 Task: Find connections with filter location Moose Jaw with filter topic #Managementconsultingwith filter profile language French with filter current company Hirengine (Hiring & Resourcing) with filter school Delhi Public School, Bokaro Steel City. with filter industry Retail Office Equipment with filter service category Portrait Photography with filter keywords title Biostatistician
Action: Mouse moved to (241, 347)
Screenshot: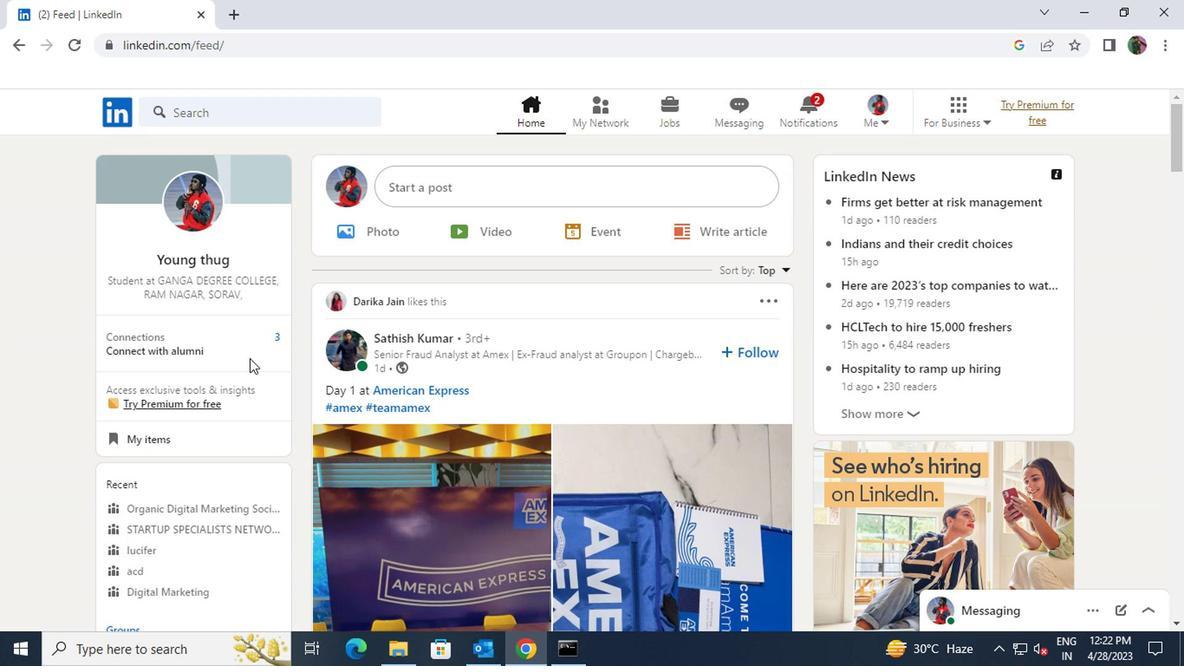 
Action: Mouse pressed left at (241, 347)
Screenshot: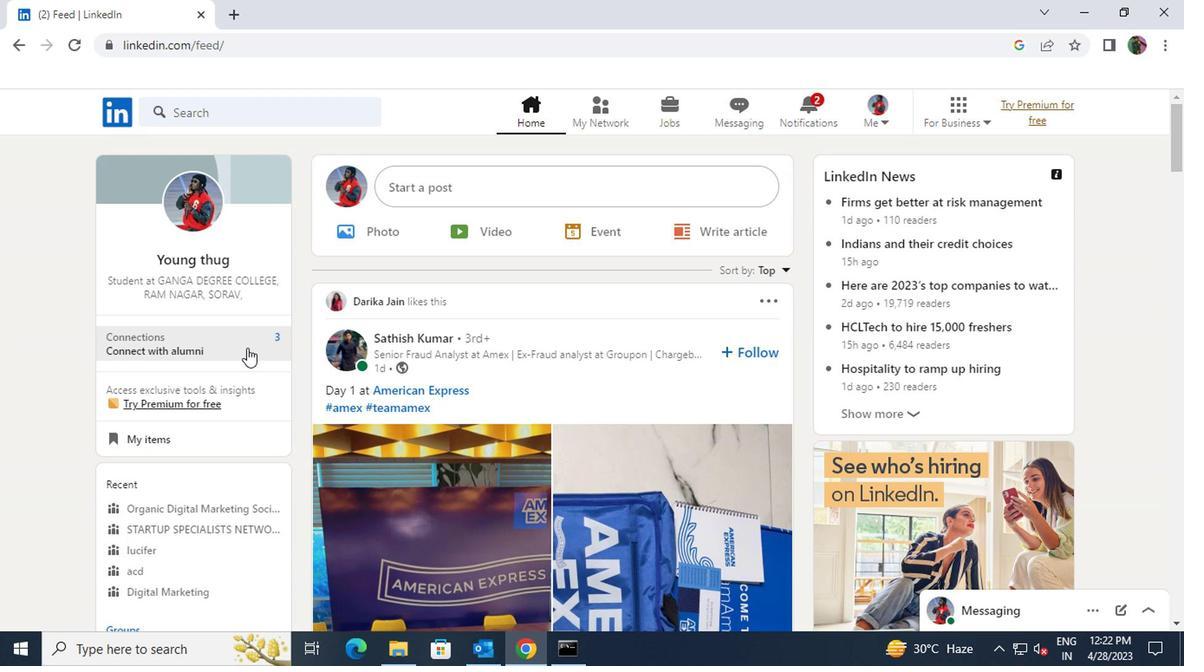 
Action: Mouse moved to (287, 199)
Screenshot: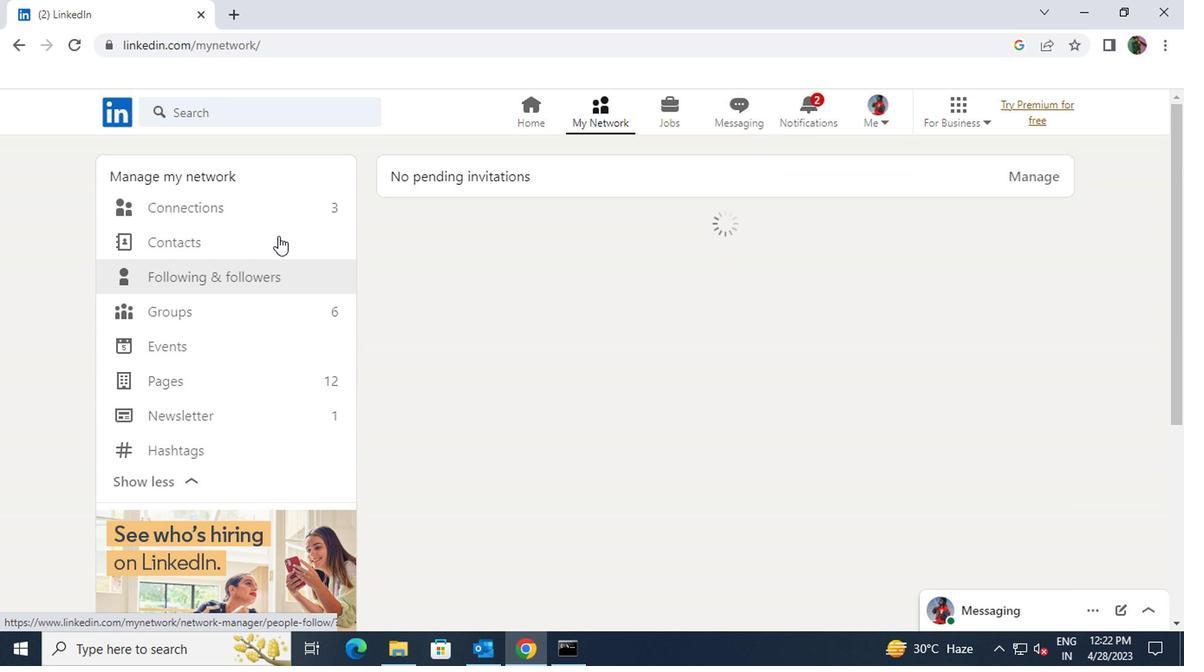 
Action: Mouse pressed left at (287, 199)
Screenshot: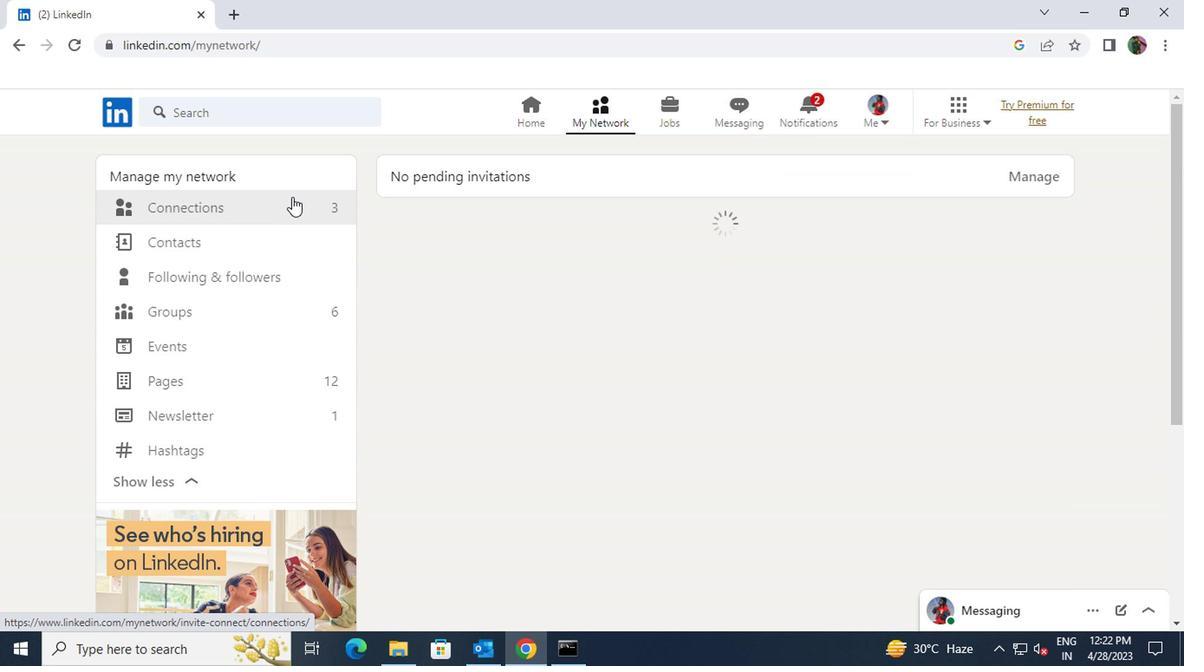 
Action: Mouse moved to (679, 210)
Screenshot: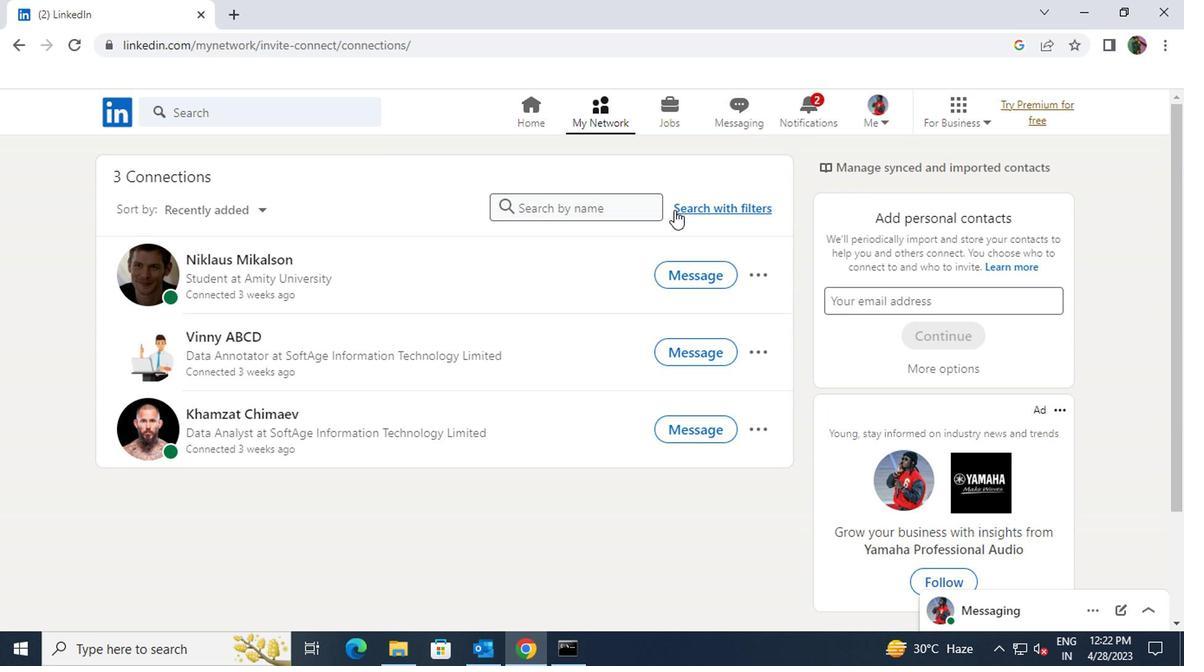 
Action: Mouse pressed left at (679, 210)
Screenshot: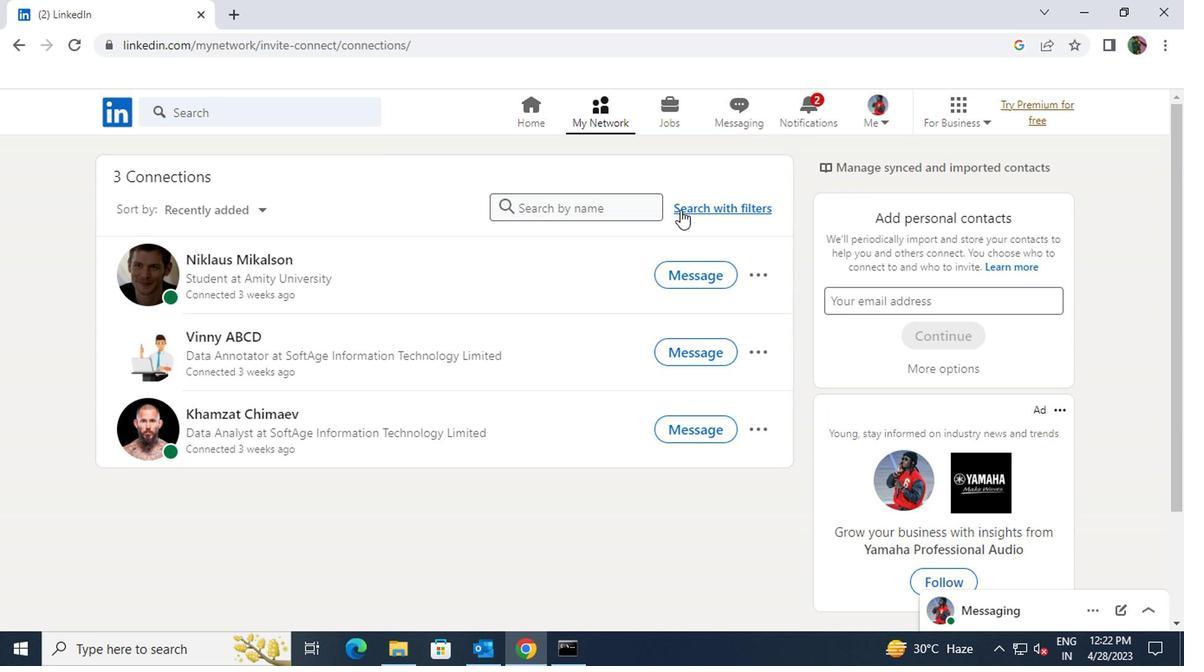 
Action: Mouse moved to (664, 169)
Screenshot: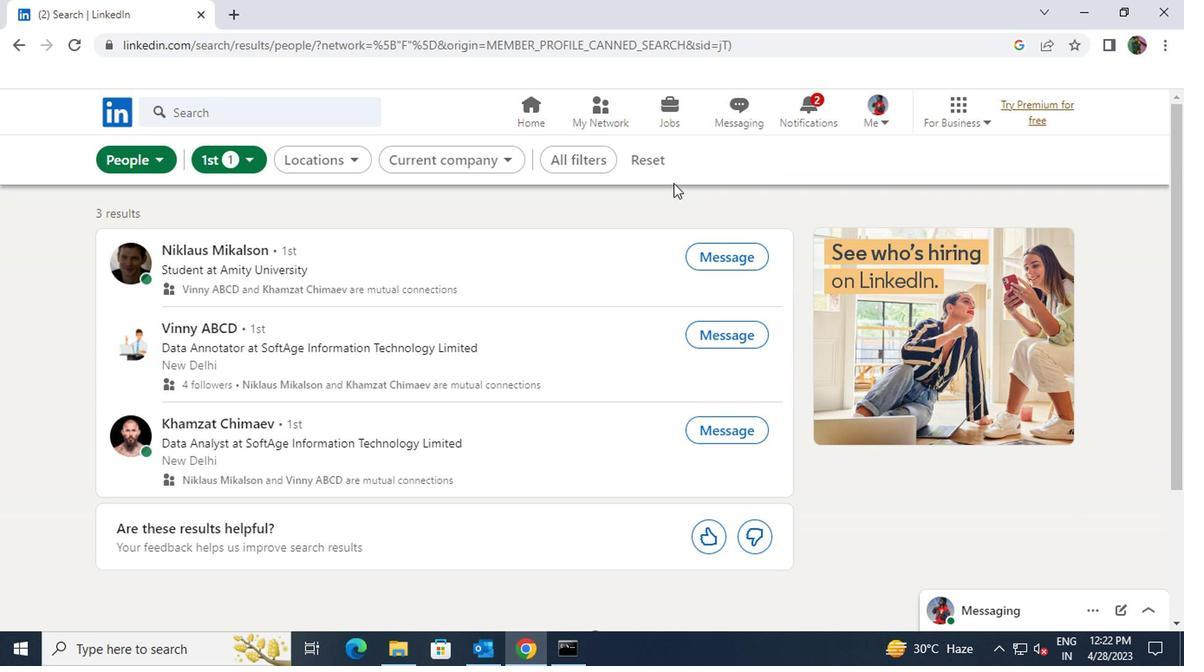 
Action: Mouse pressed left at (664, 169)
Screenshot: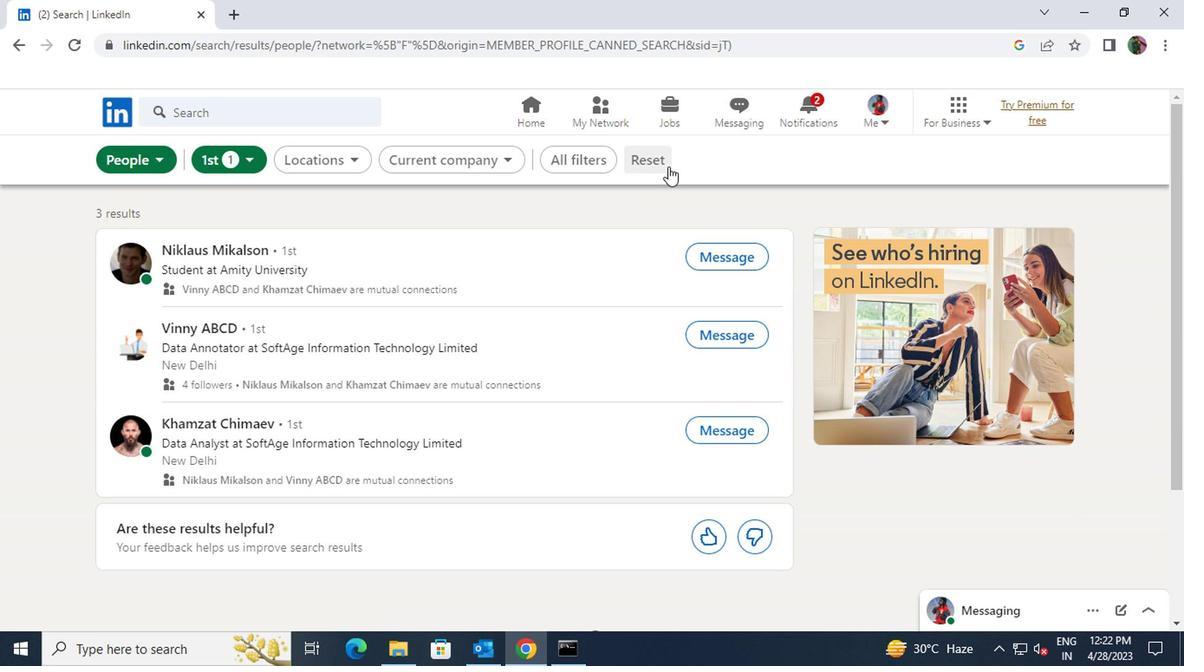 
Action: Mouse moved to (626, 160)
Screenshot: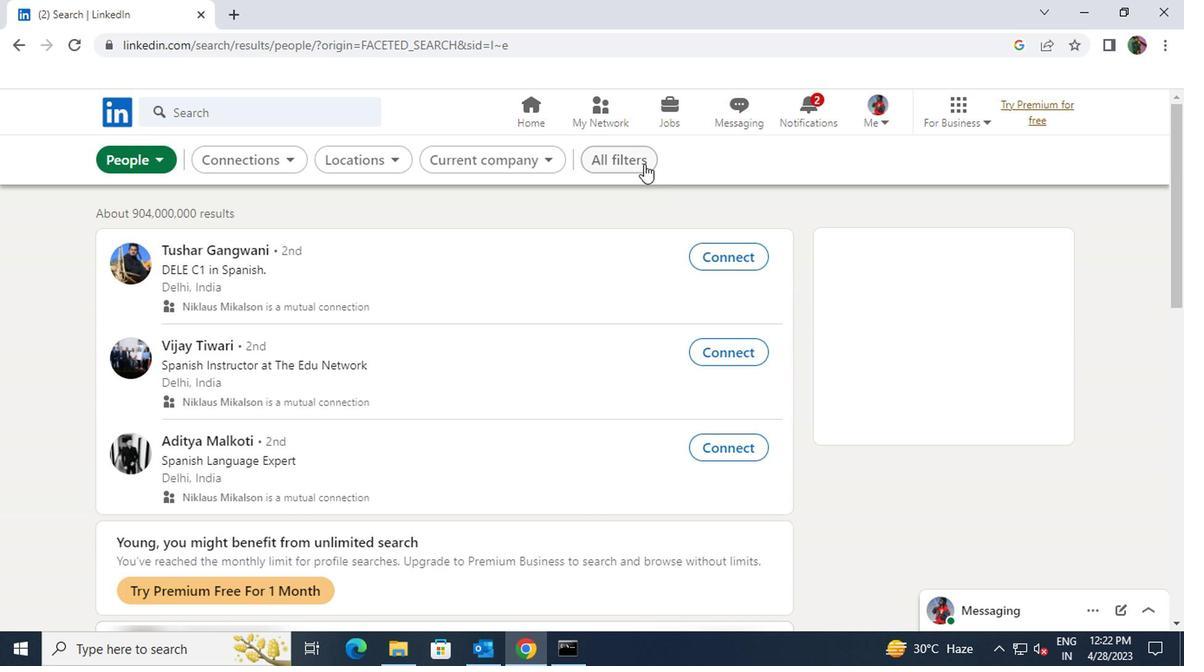 
Action: Mouse pressed left at (626, 160)
Screenshot: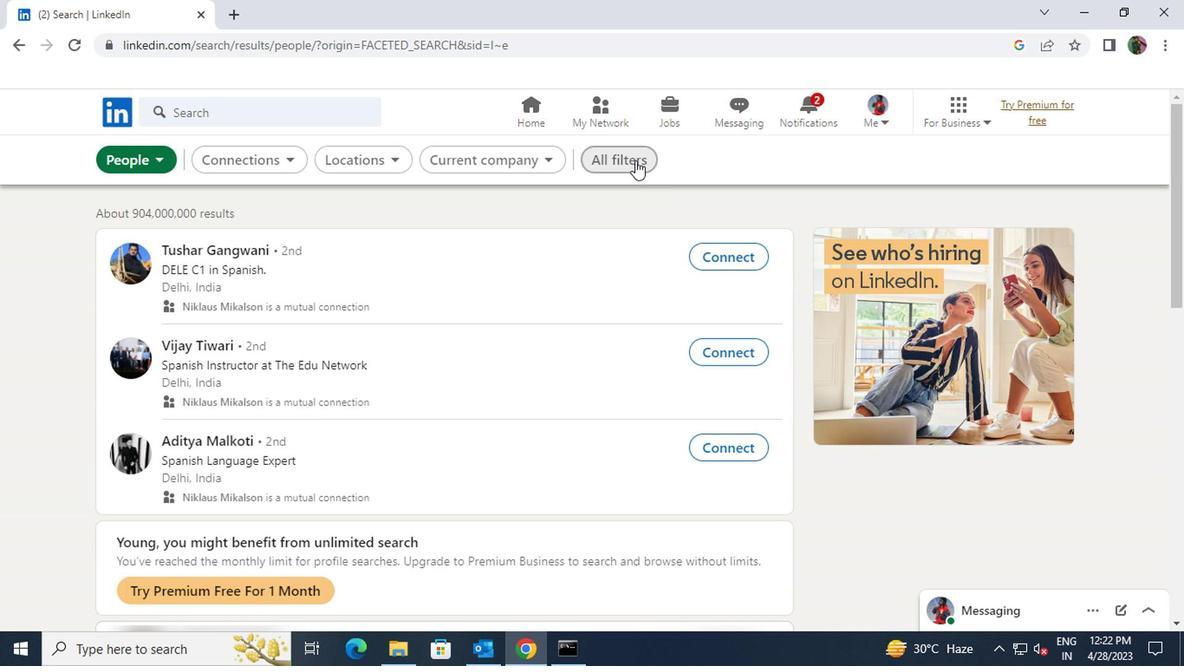 
Action: Mouse moved to (956, 453)
Screenshot: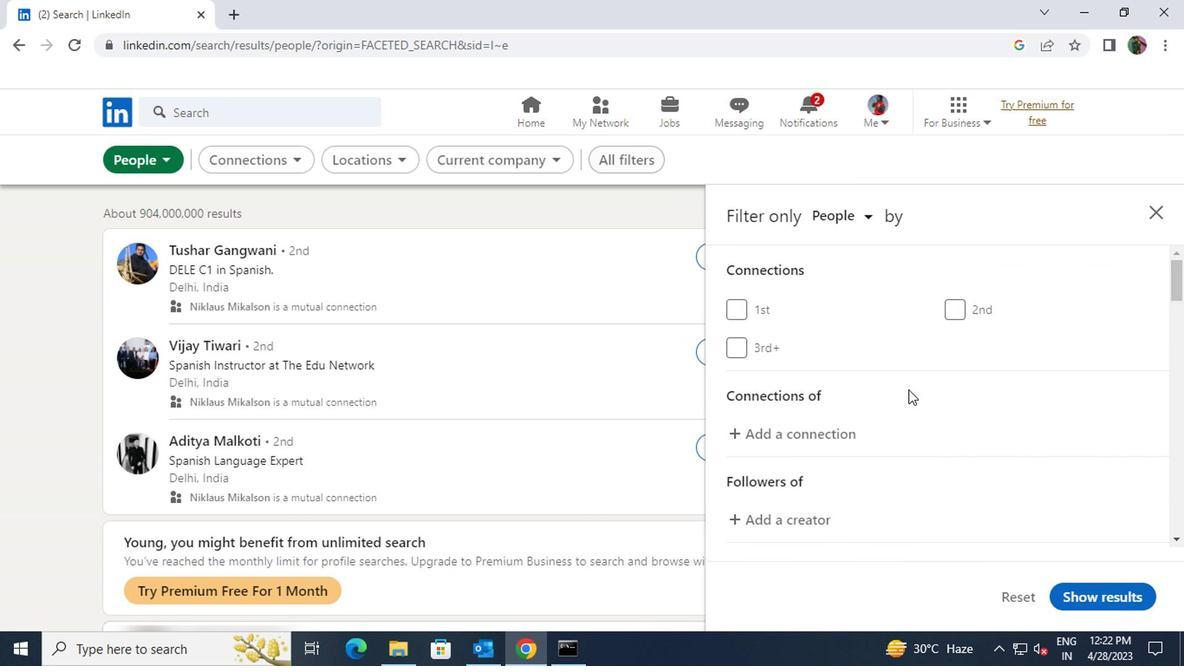
Action: Mouse scrolled (956, 452) with delta (0, -1)
Screenshot: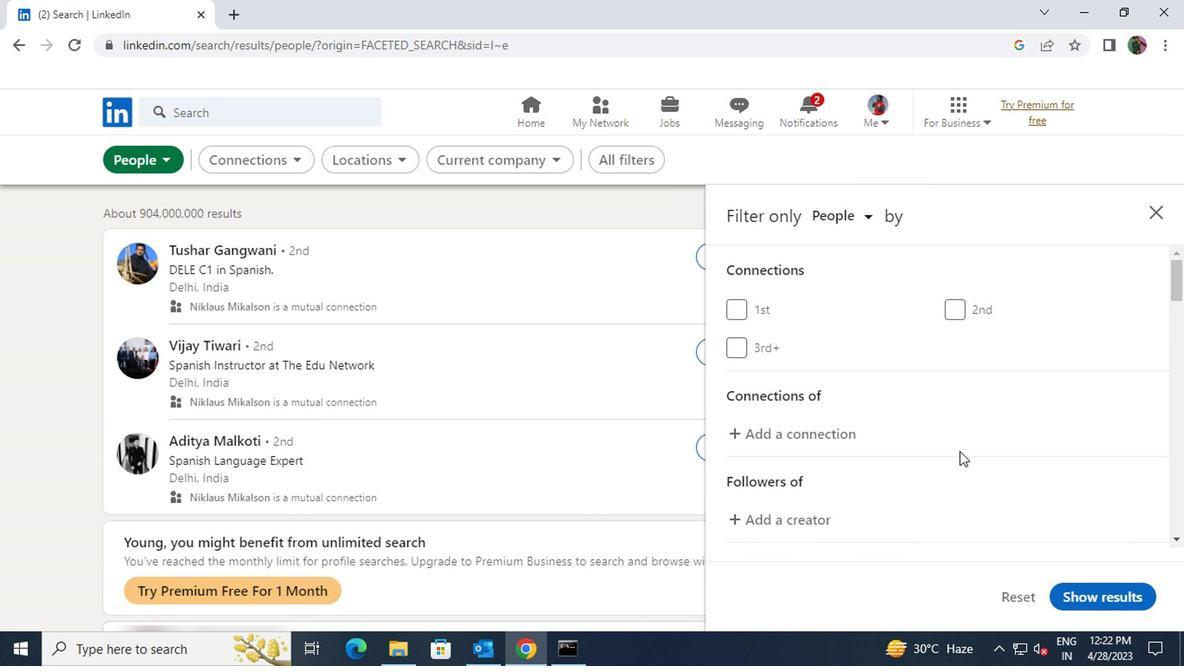 
Action: Mouse scrolled (956, 452) with delta (0, -1)
Screenshot: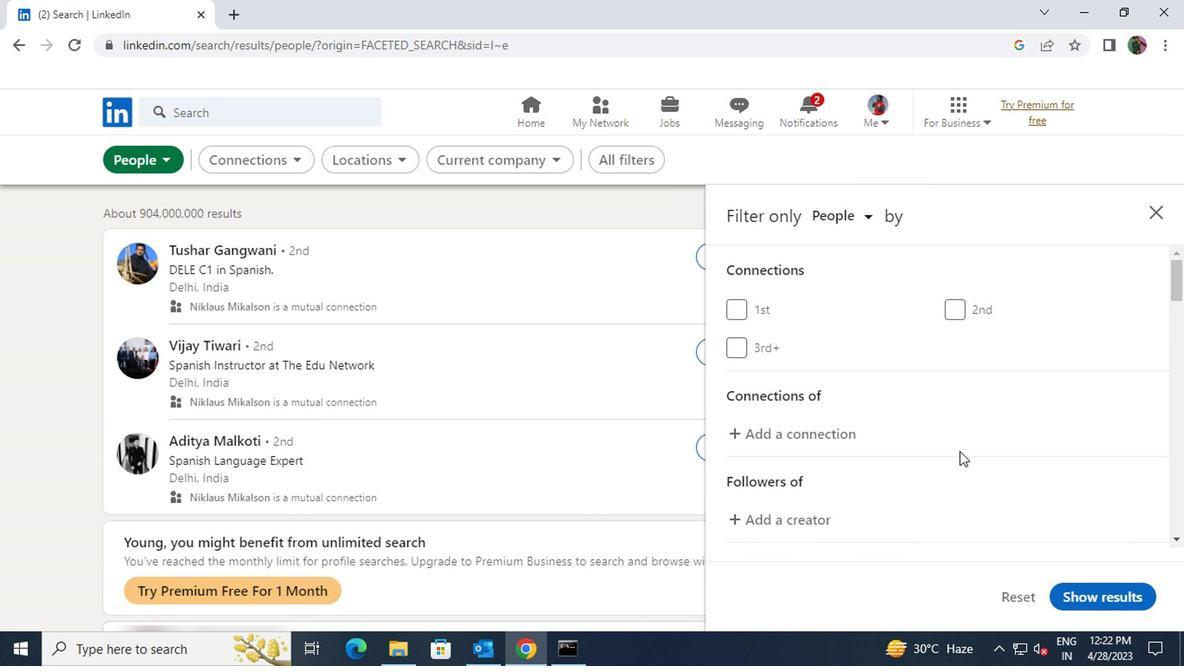
Action: Mouse scrolled (956, 452) with delta (0, -1)
Screenshot: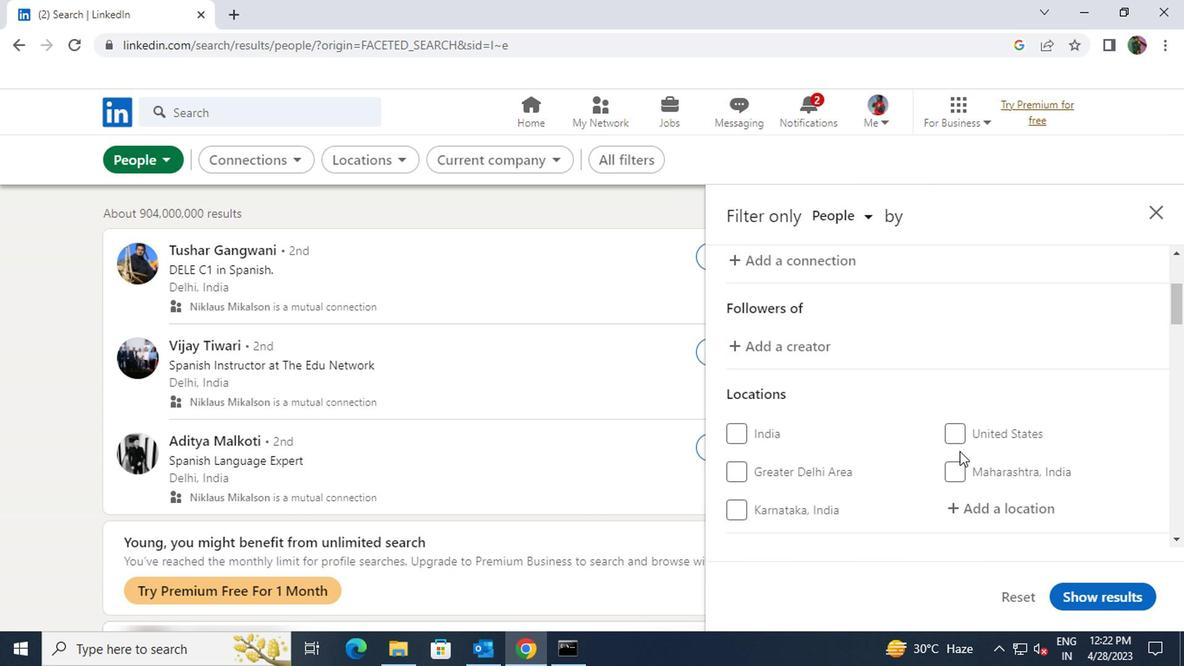 
Action: Mouse moved to (969, 424)
Screenshot: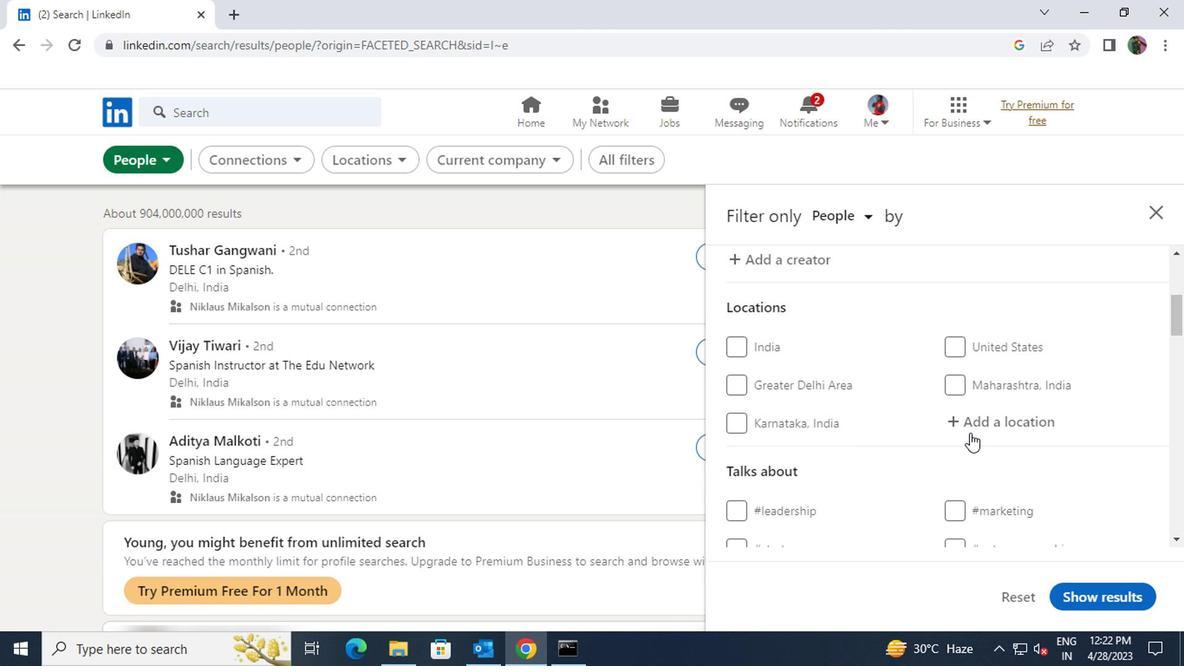 
Action: Mouse pressed left at (969, 424)
Screenshot: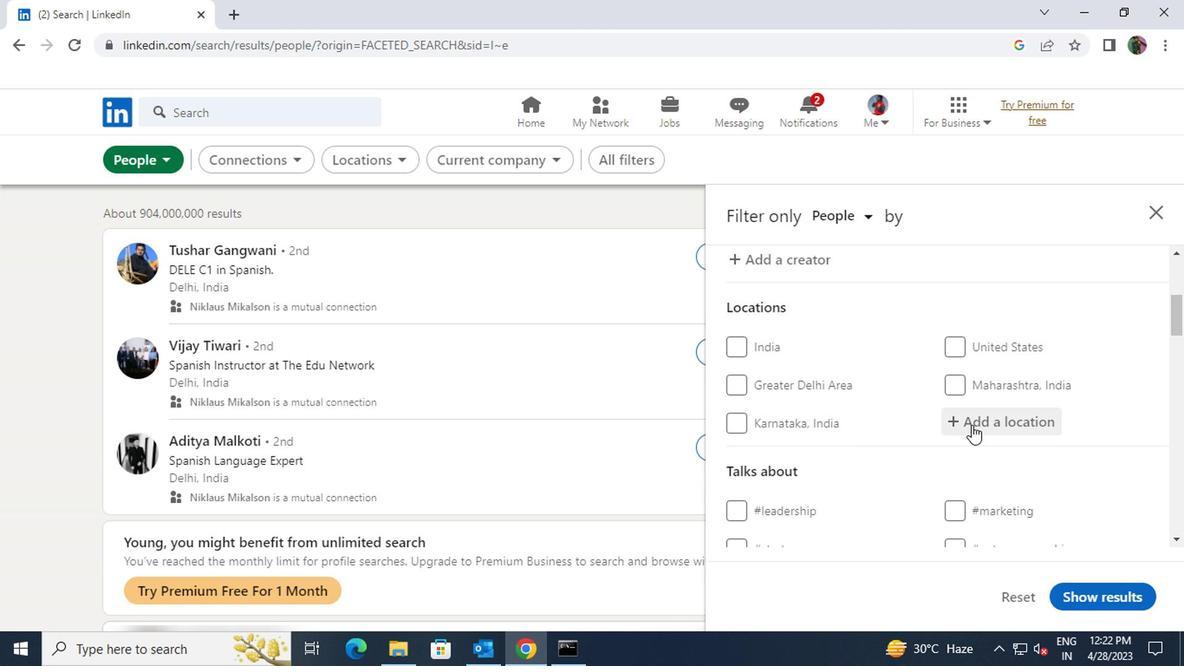 
Action: Key pressed <Key.shift>MOOSE<Key.space>JAW
Screenshot: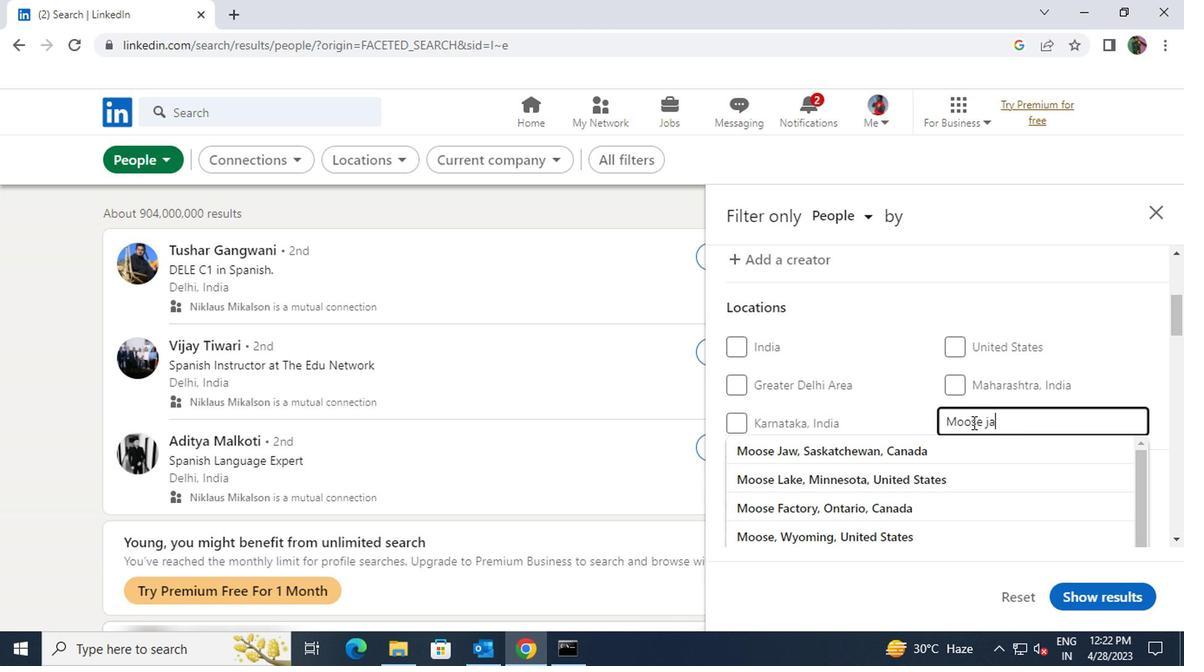 
Action: Mouse moved to (955, 447)
Screenshot: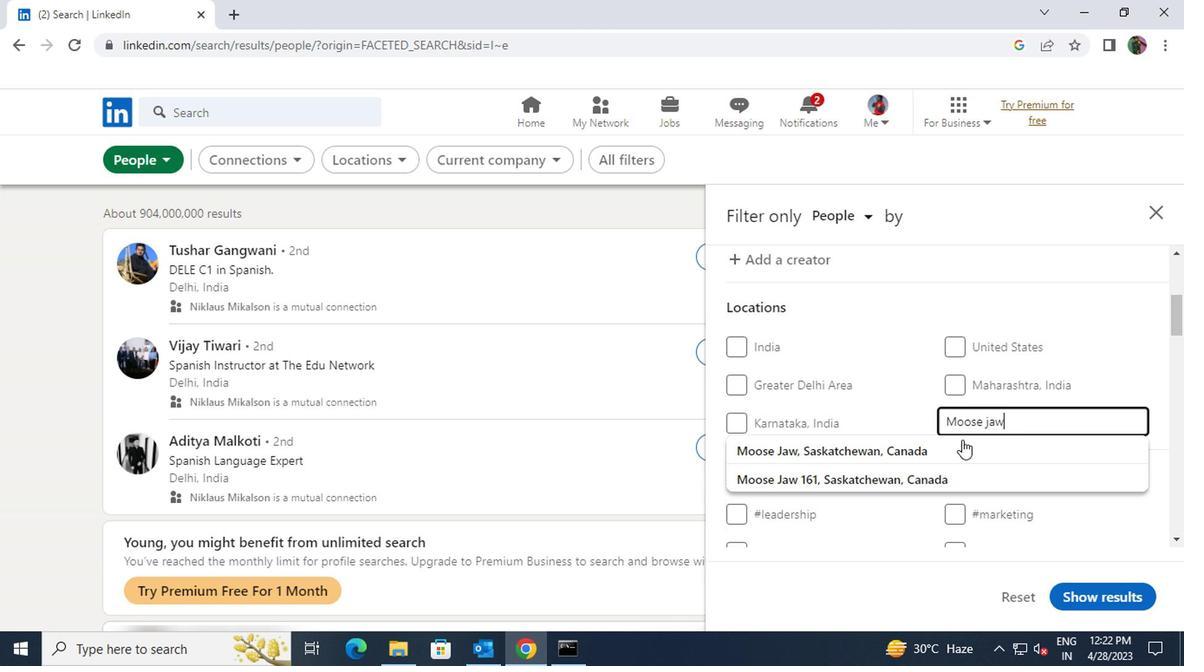 
Action: Mouse pressed left at (955, 447)
Screenshot: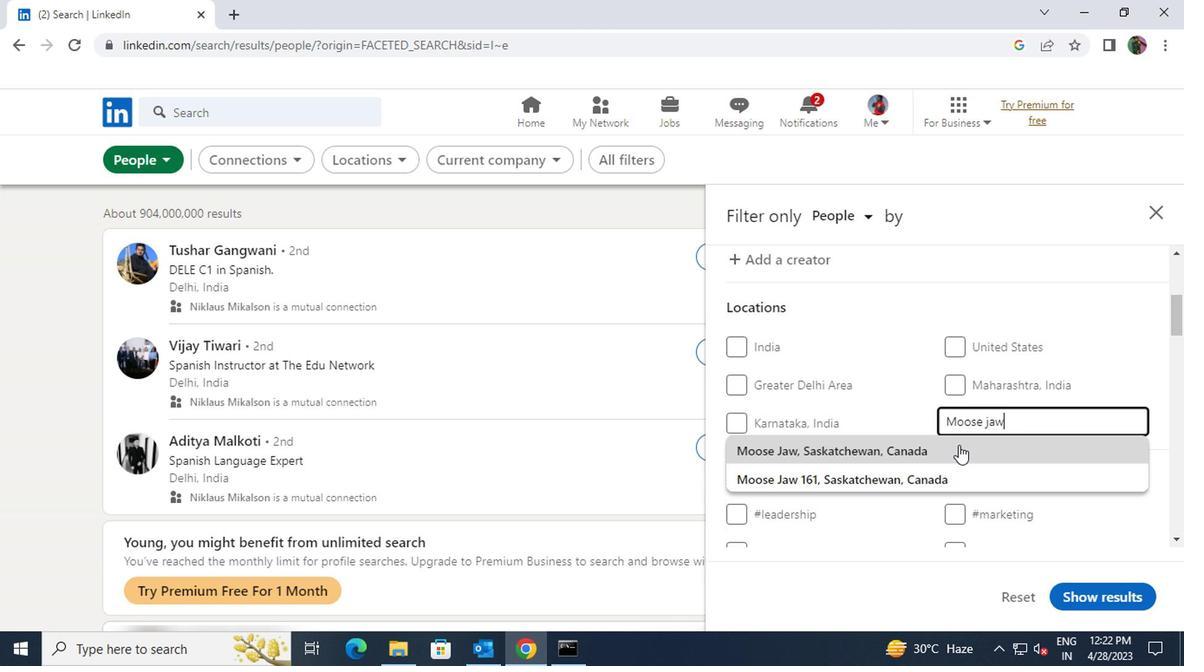 
Action: Mouse scrolled (955, 446) with delta (0, -1)
Screenshot: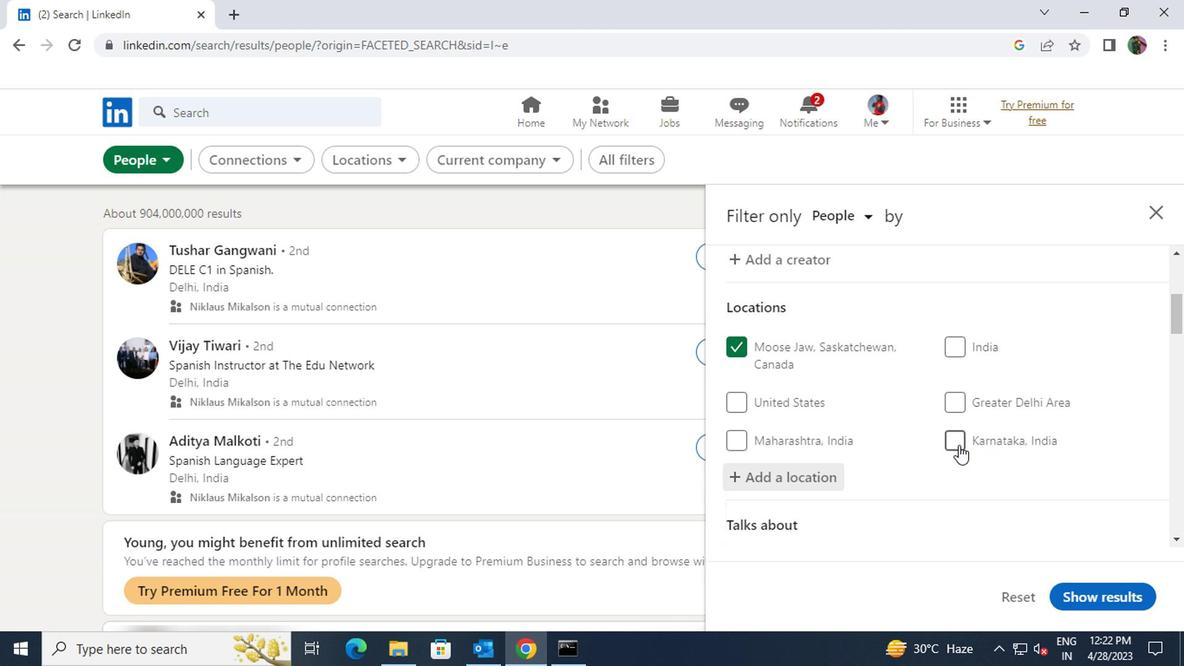 
Action: Mouse scrolled (955, 446) with delta (0, -1)
Screenshot: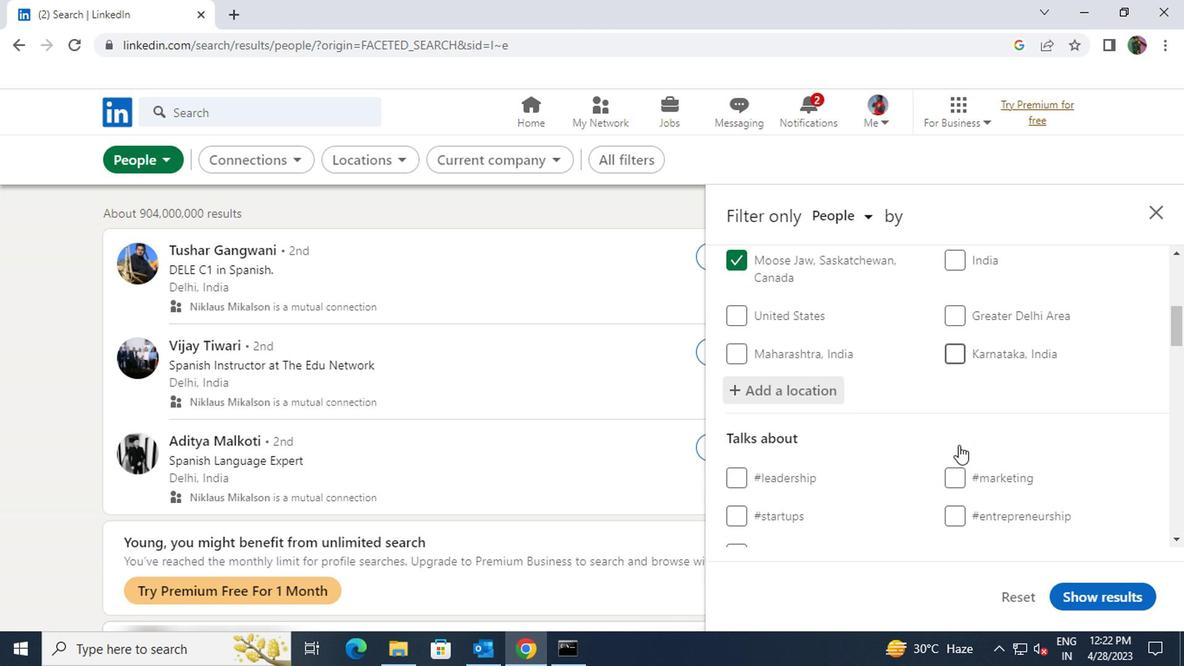 
Action: Mouse moved to (951, 457)
Screenshot: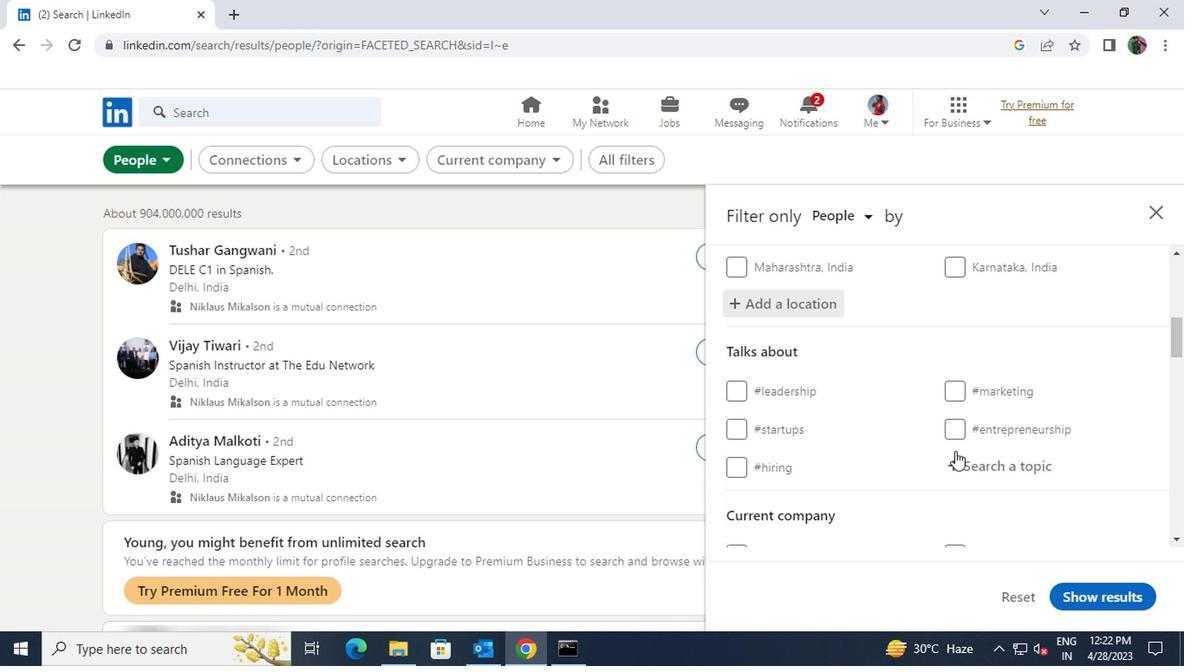 
Action: Mouse pressed left at (951, 457)
Screenshot: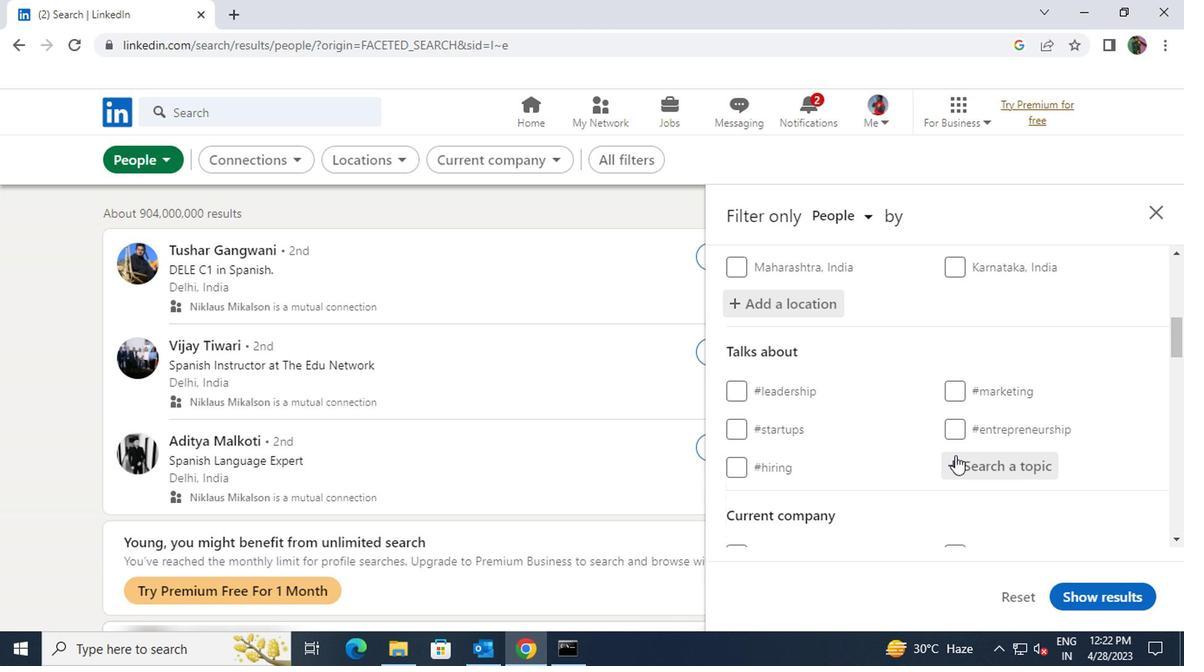 
Action: Key pressed <Key.shift>PROJECTMANAGEMENT
Screenshot: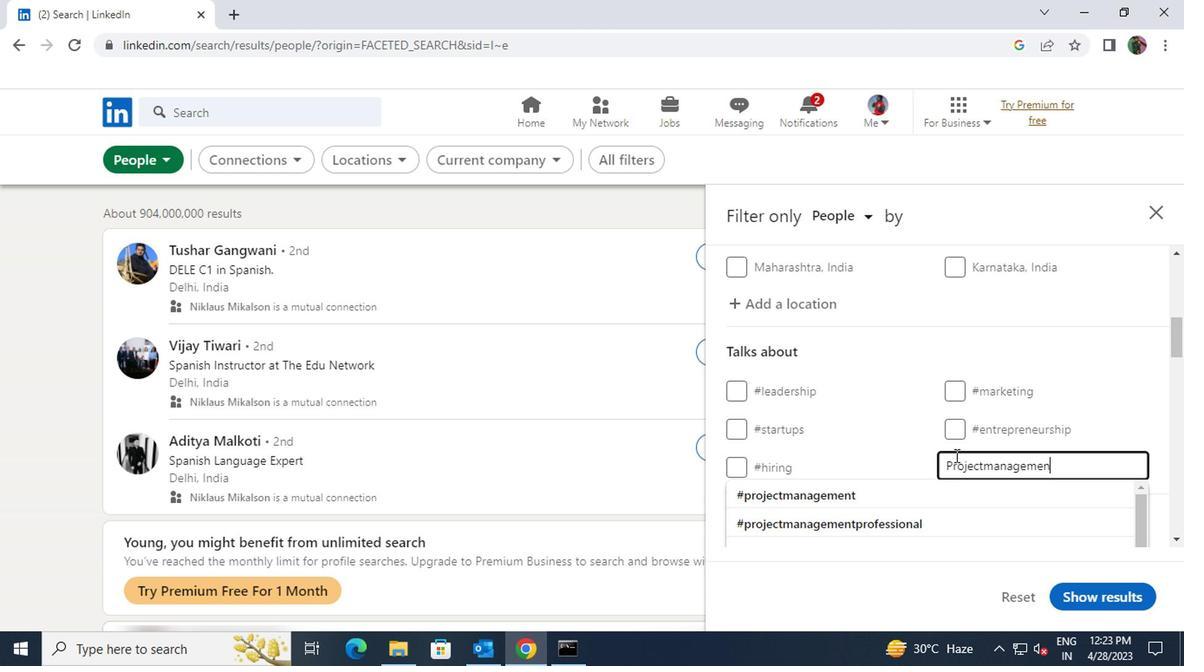 
Action: Mouse moved to (938, 486)
Screenshot: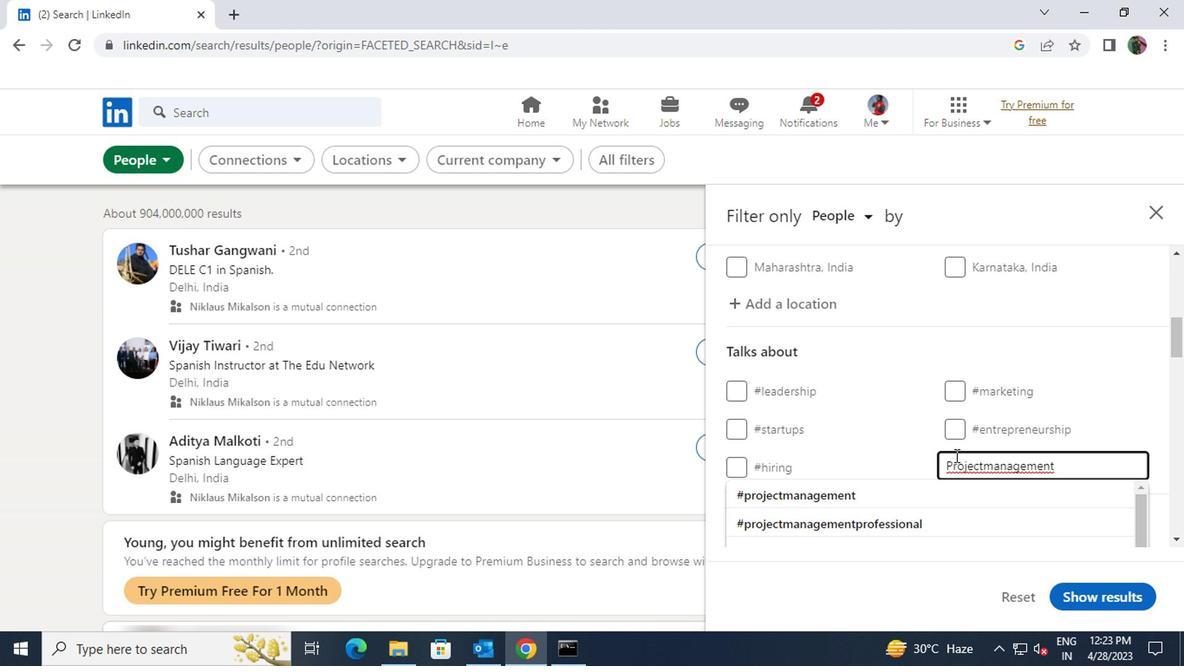 
Action: Mouse pressed left at (938, 486)
Screenshot: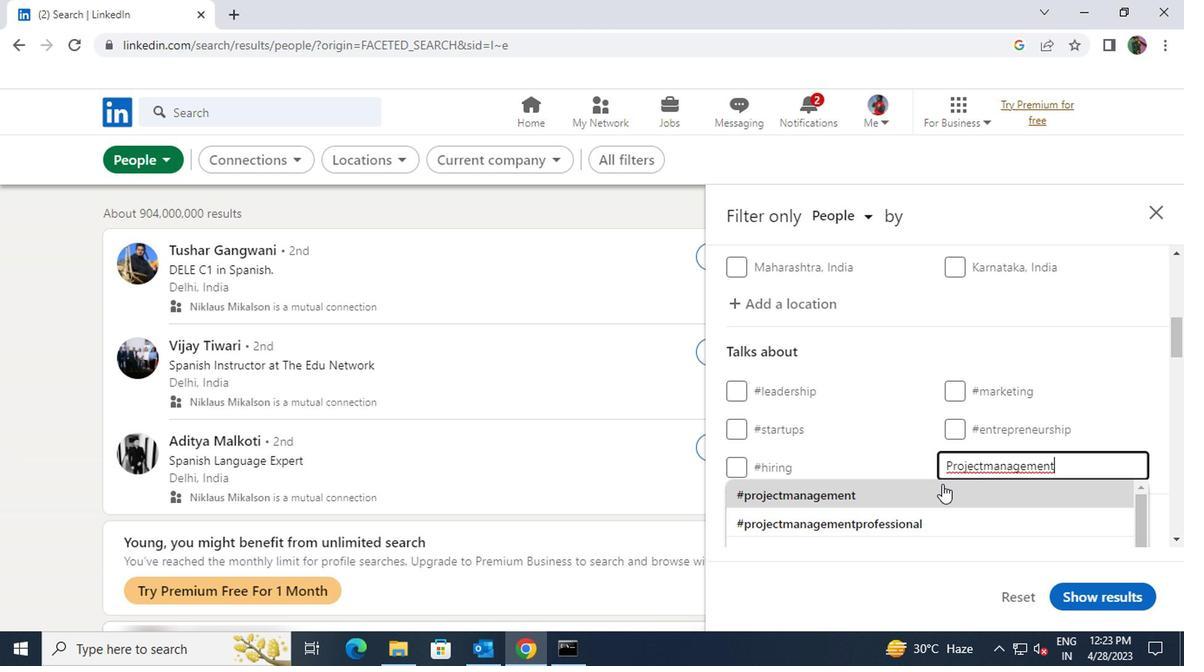
Action: Mouse scrolled (938, 485) with delta (0, 0)
Screenshot: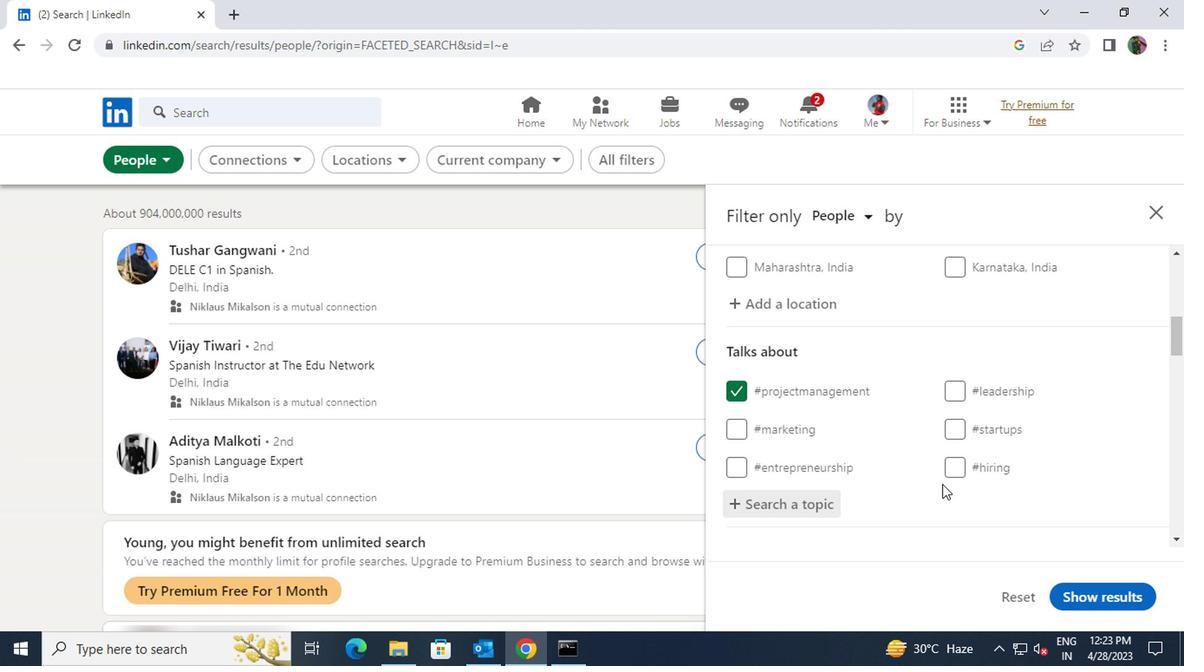 
Action: Mouse scrolled (938, 485) with delta (0, 0)
Screenshot: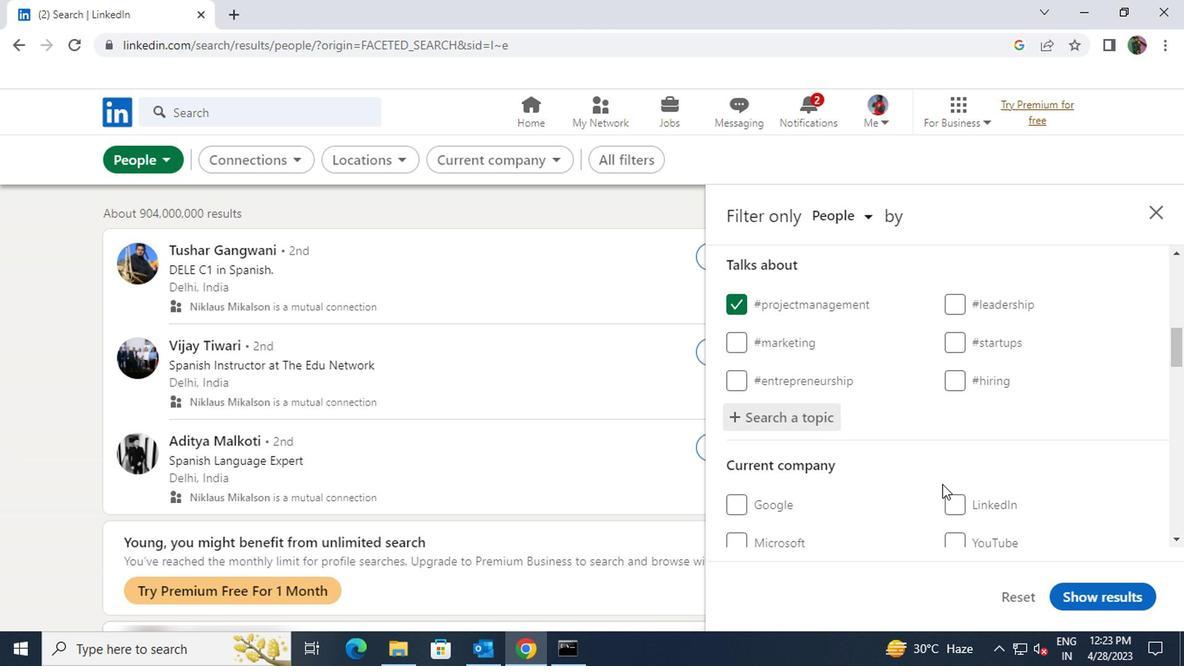 
Action: Mouse scrolled (938, 485) with delta (0, 0)
Screenshot: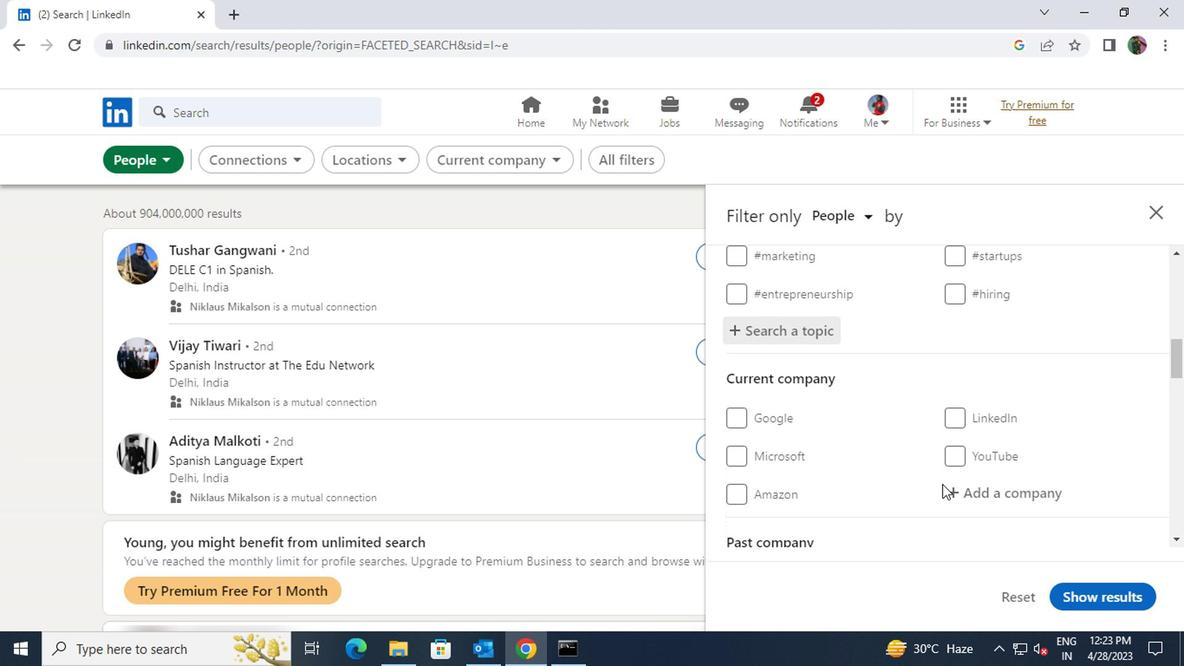 
Action: Mouse scrolled (938, 485) with delta (0, 0)
Screenshot: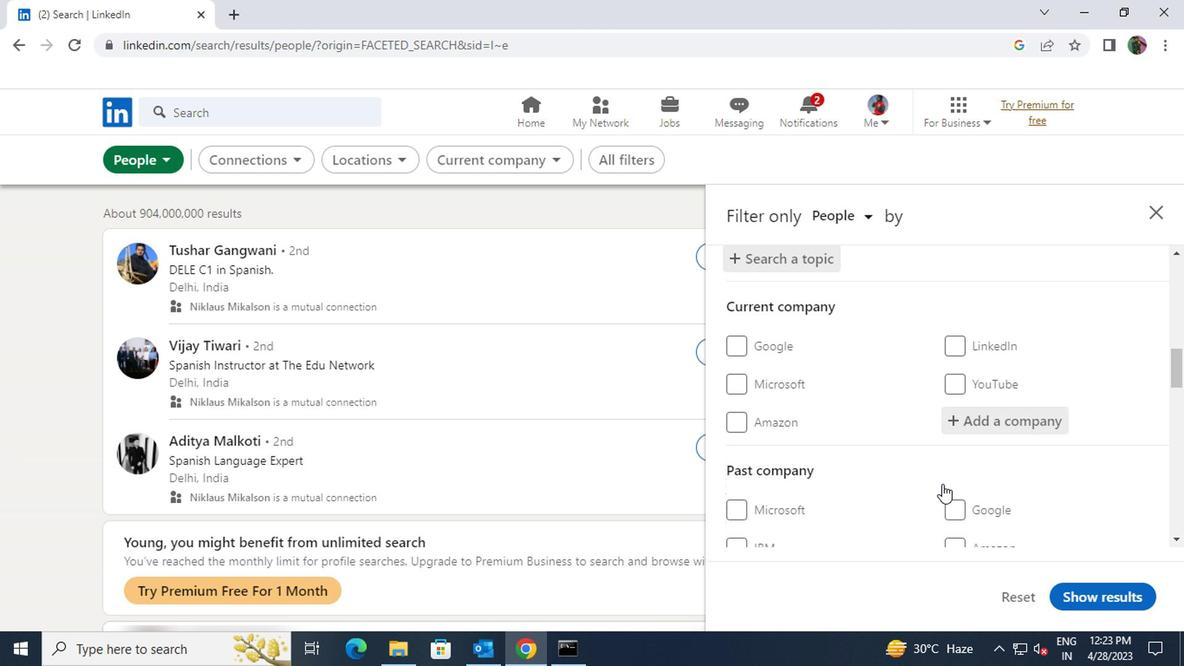 
Action: Mouse scrolled (938, 485) with delta (0, 0)
Screenshot: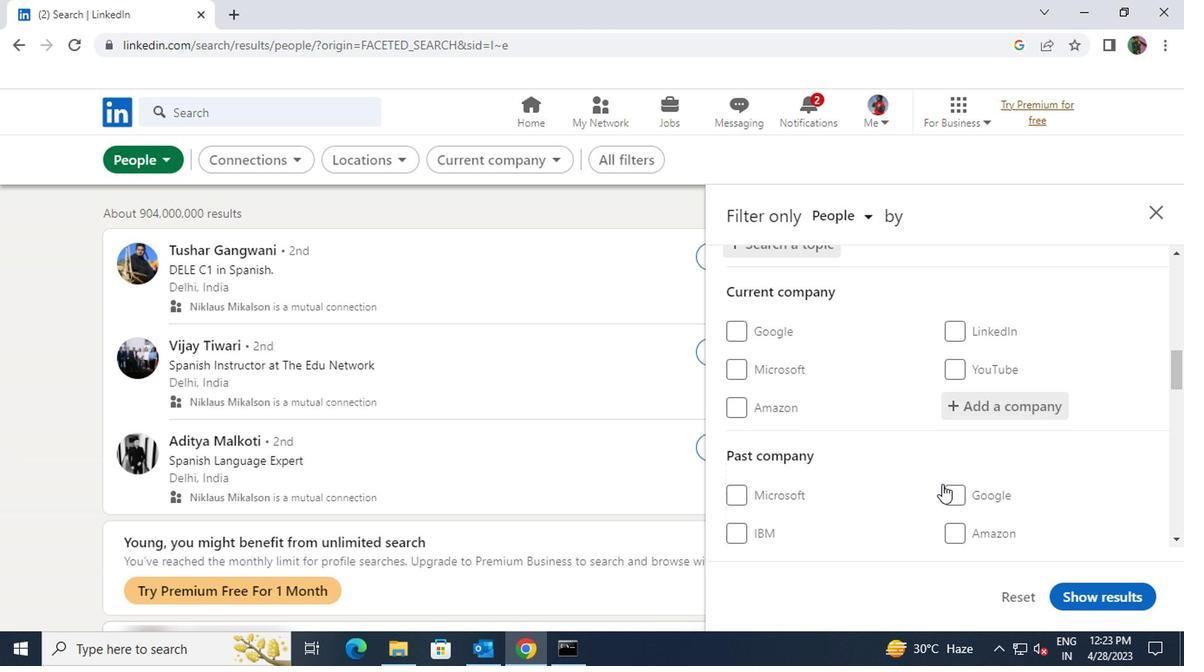 
Action: Mouse scrolled (938, 485) with delta (0, 0)
Screenshot: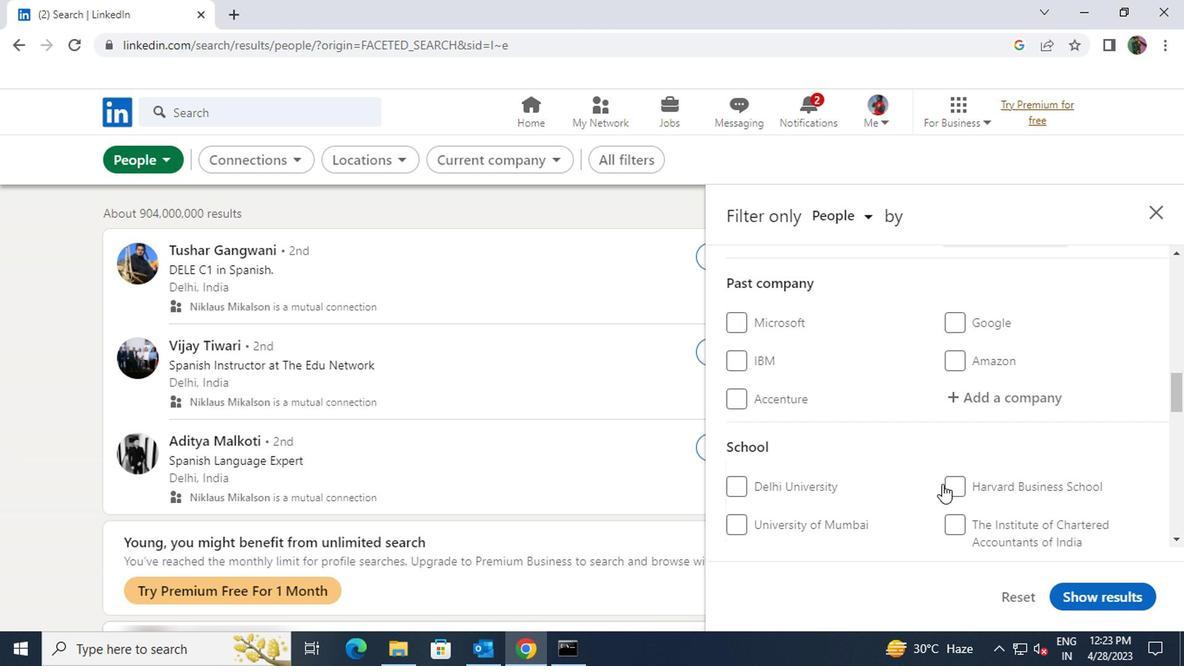 
Action: Mouse scrolled (938, 485) with delta (0, 0)
Screenshot: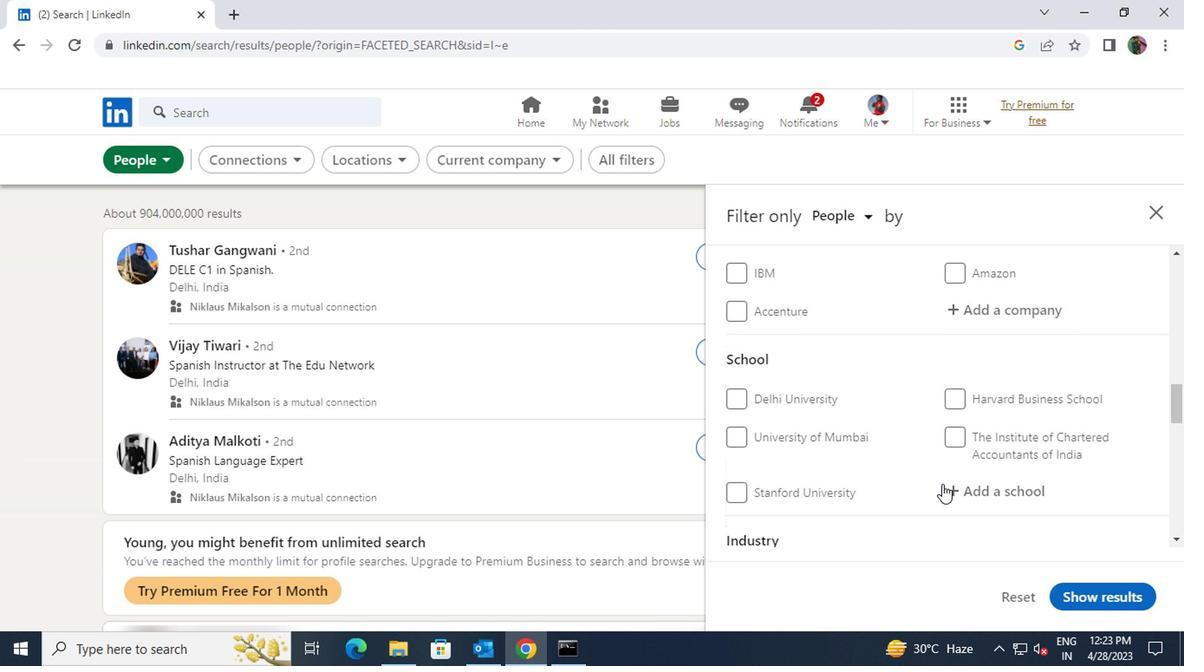 
Action: Mouse scrolled (938, 485) with delta (0, 0)
Screenshot: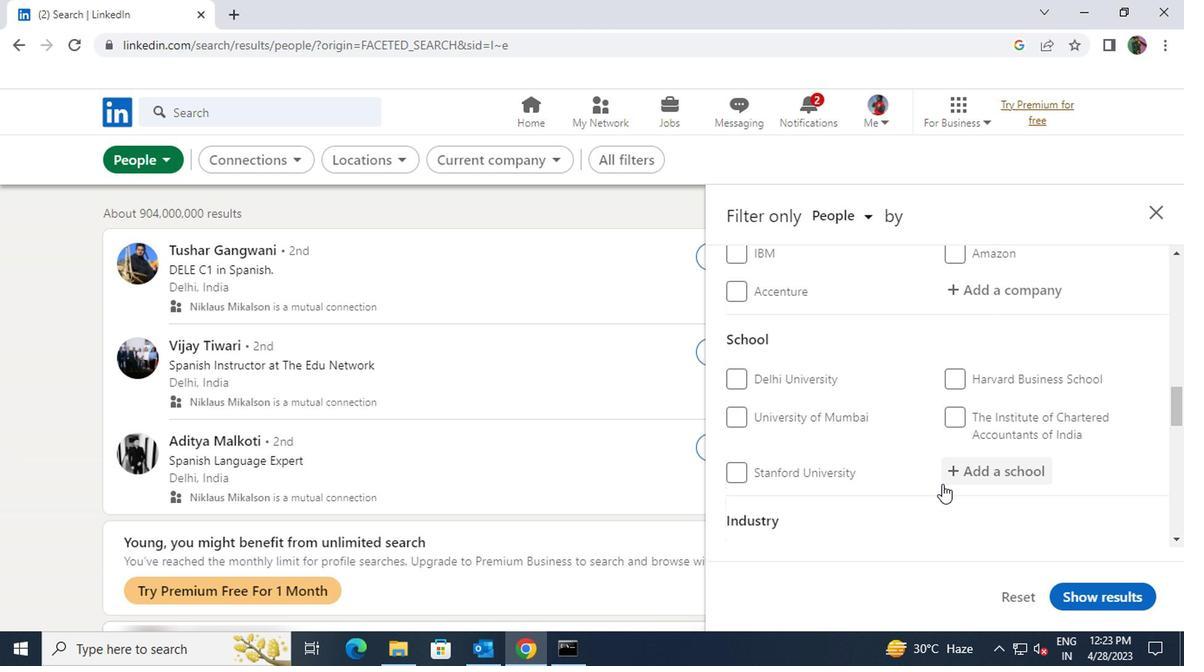 
Action: Mouse scrolled (938, 485) with delta (0, 0)
Screenshot: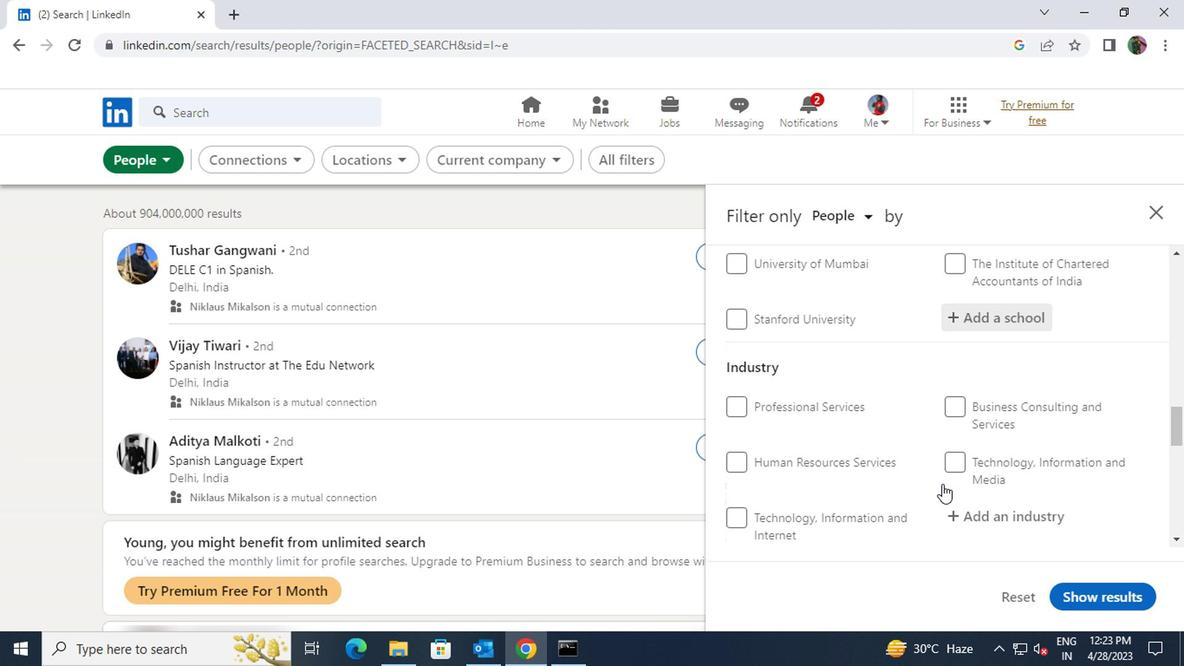 
Action: Mouse scrolled (938, 485) with delta (0, 0)
Screenshot: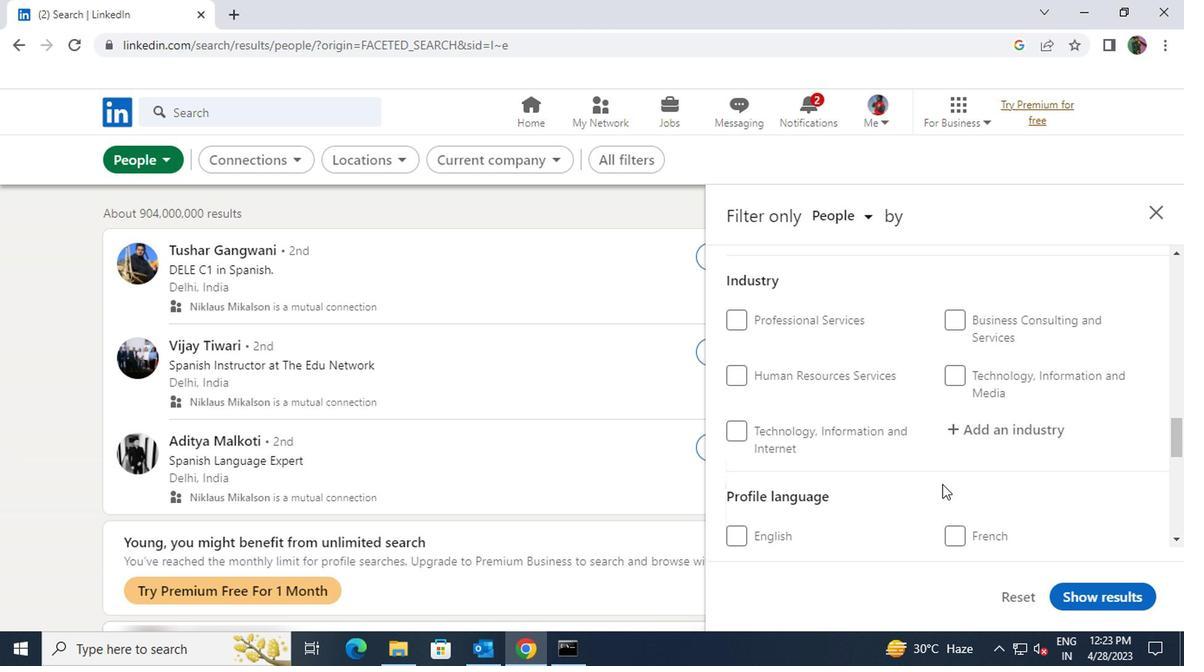 
Action: Mouse scrolled (938, 485) with delta (0, 0)
Screenshot: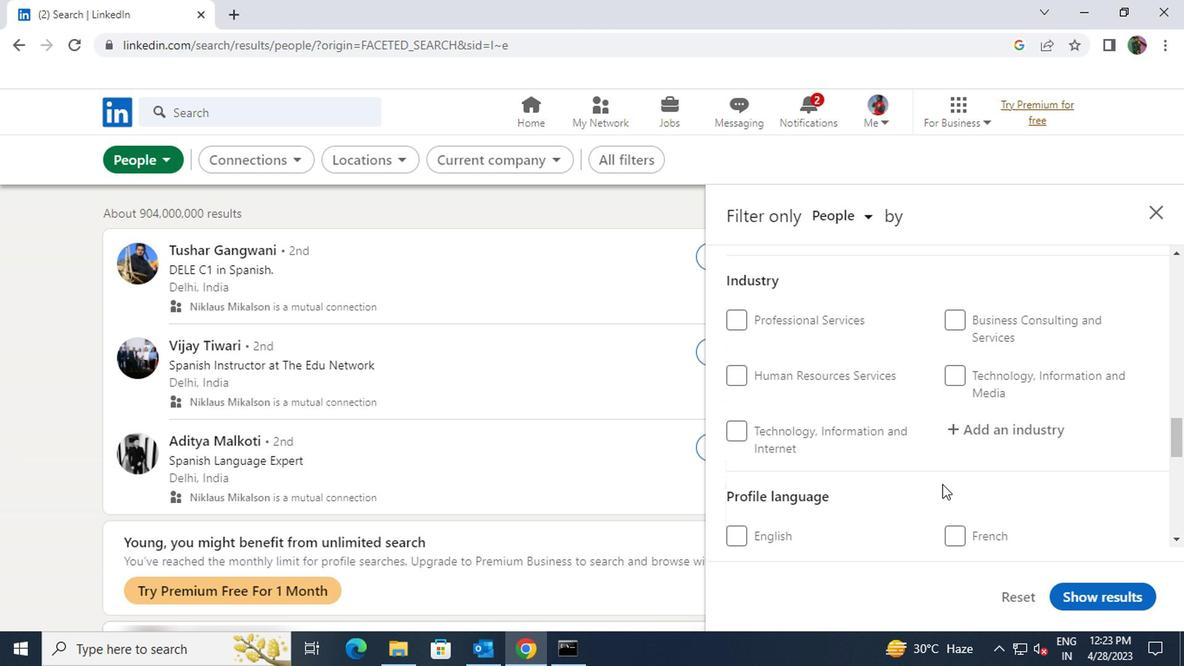 
Action: Mouse moved to (939, 359)
Screenshot: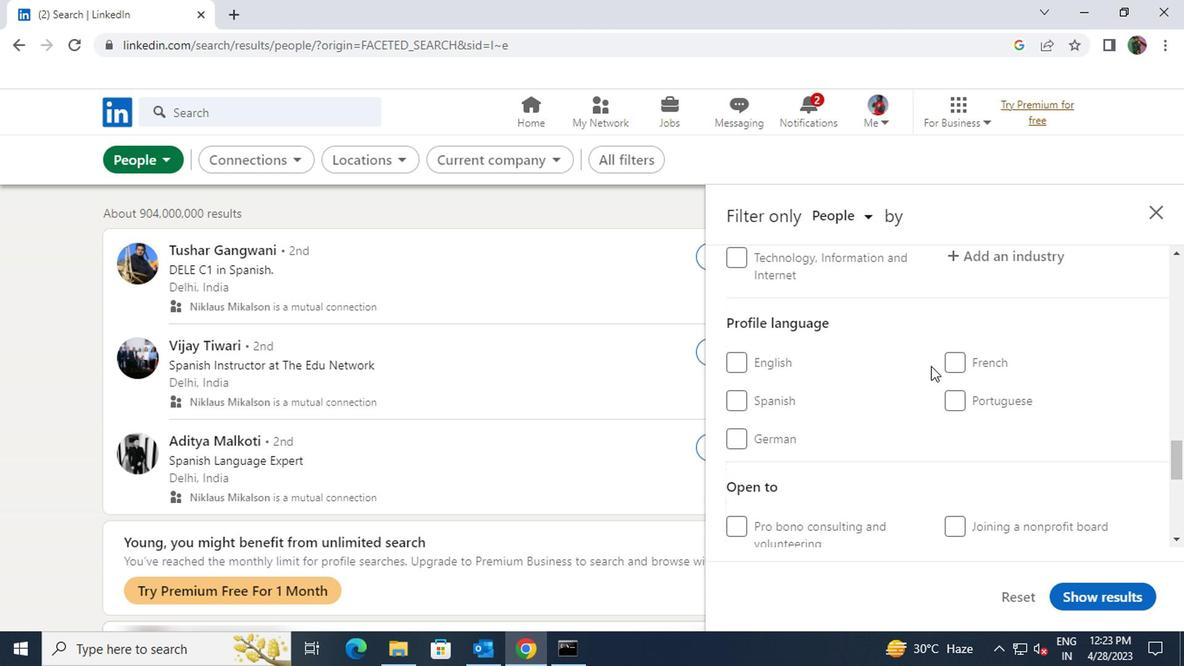 
Action: Mouse pressed left at (939, 359)
Screenshot: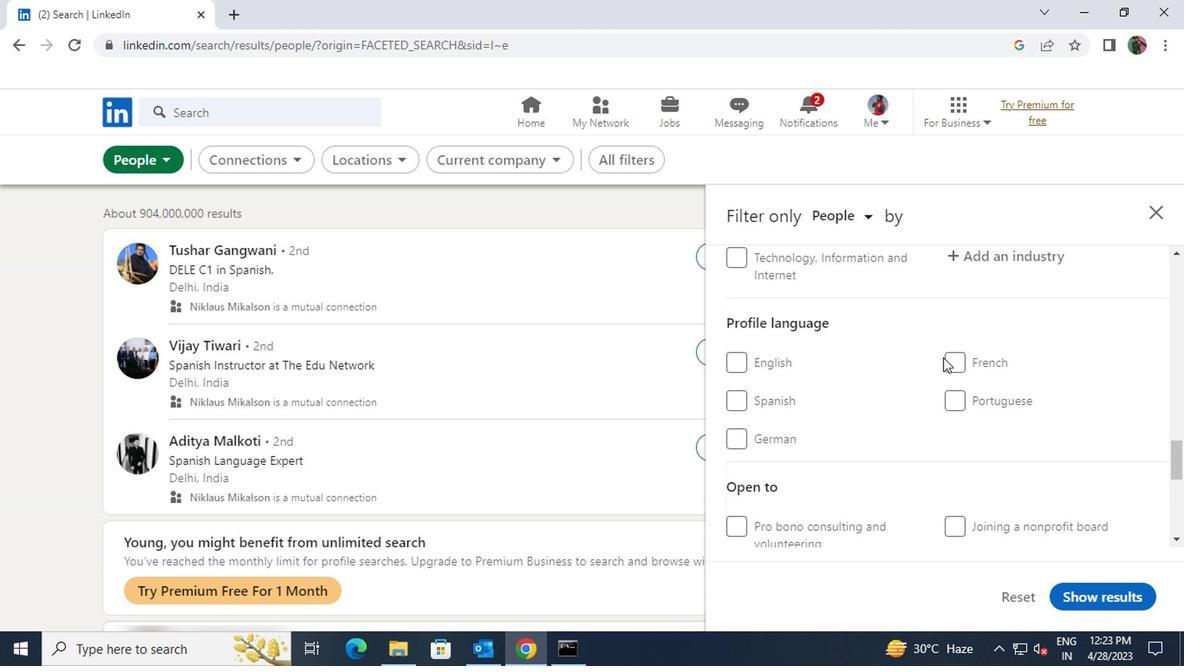 
Action: Mouse moved to (942, 359)
Screenshot: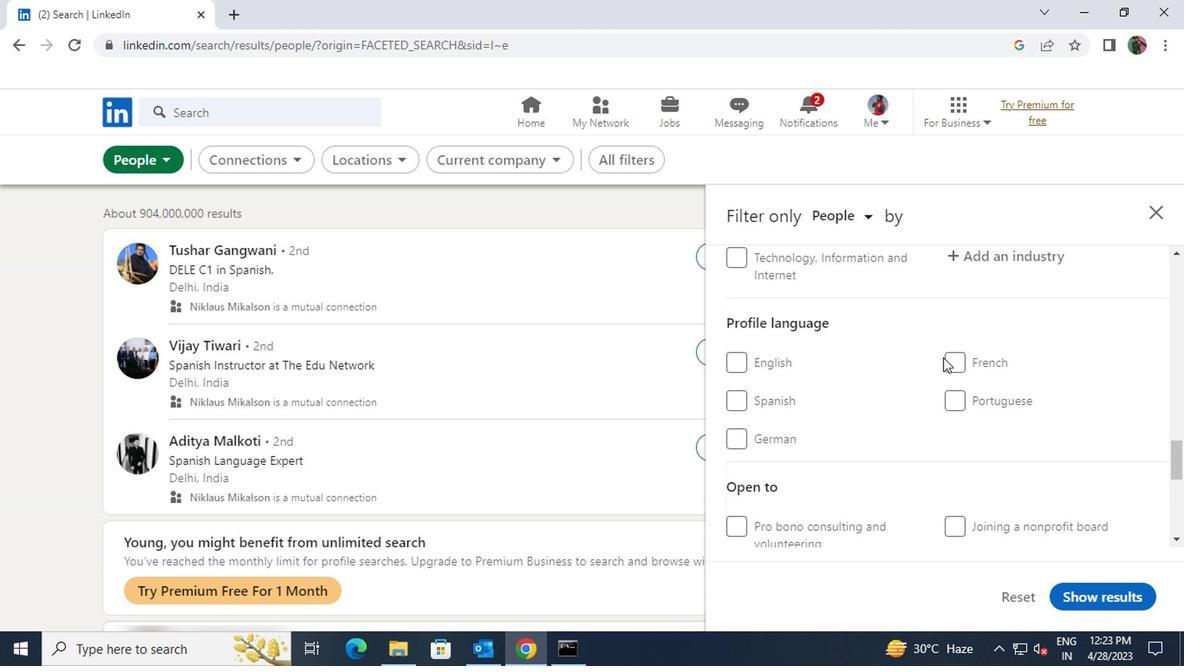 
Action: Mouse pressed left at (942, 359)
Screenshot: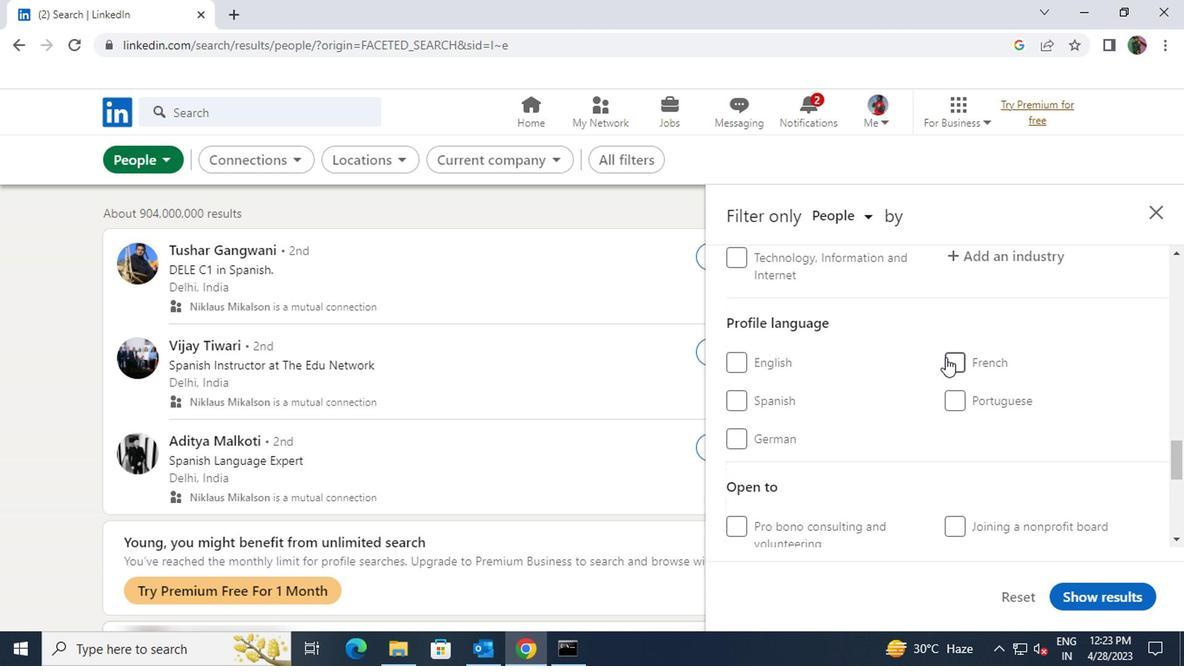 
Action: Mouse moved to (932, 368)
Screenshot: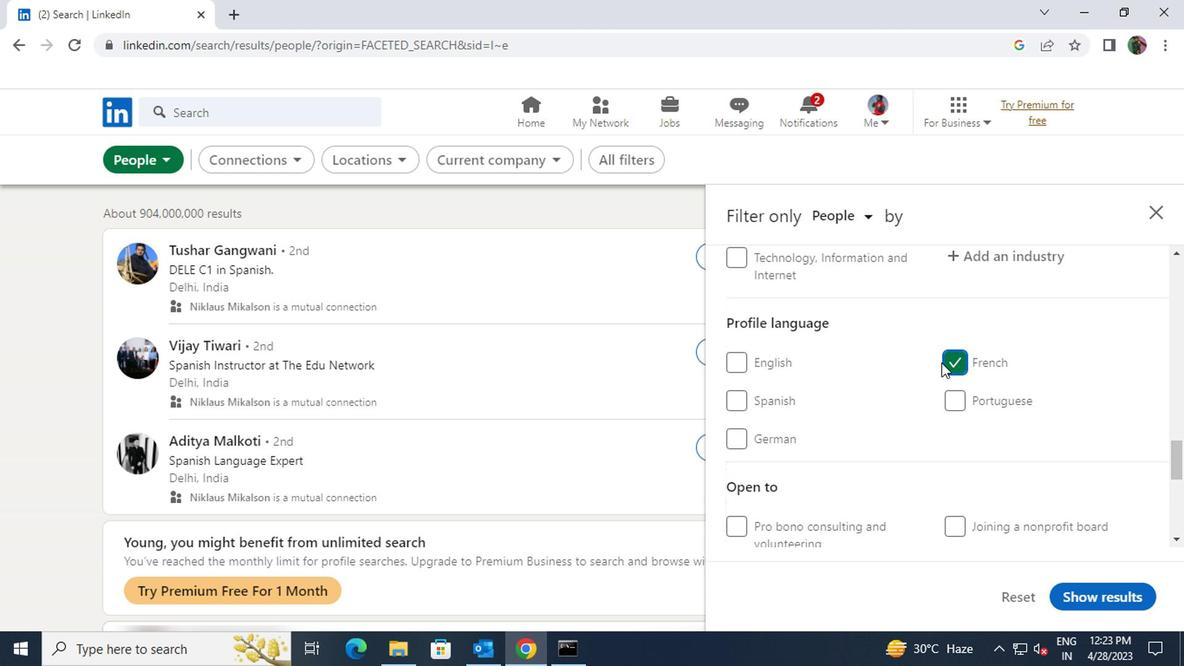 
Action: Mouse scrolled (932, 370) with delta (0, 1)
Screenshot: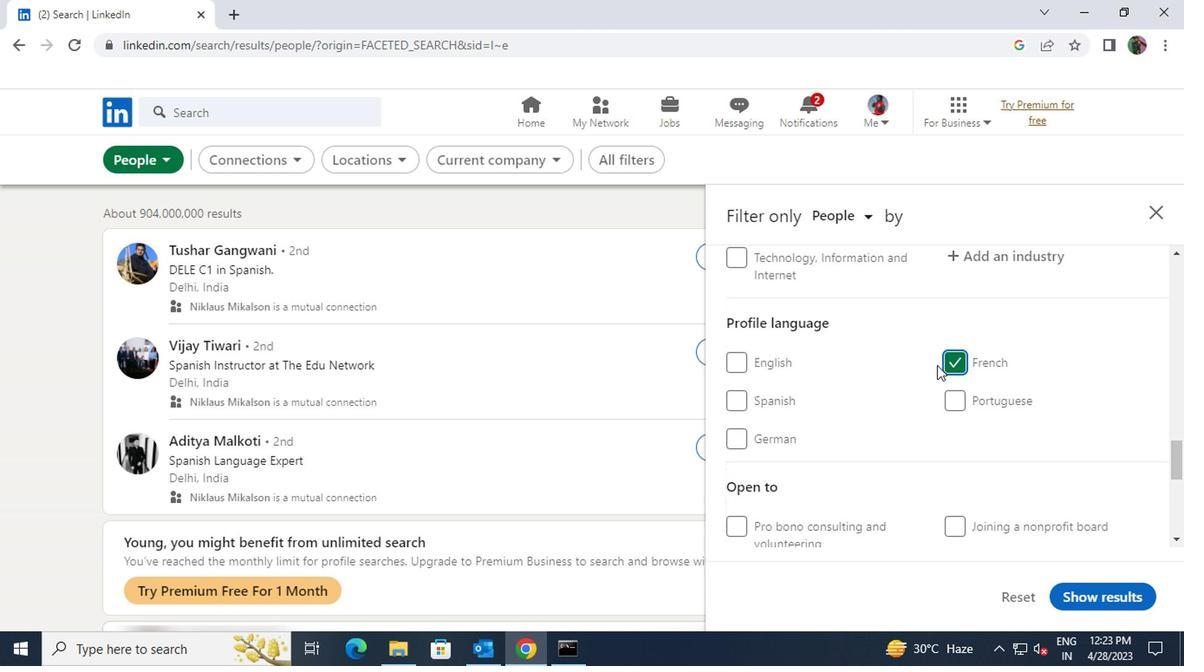 
Action: Mouse scrolled (932, 370) with delta (0, 1)
Screenshot: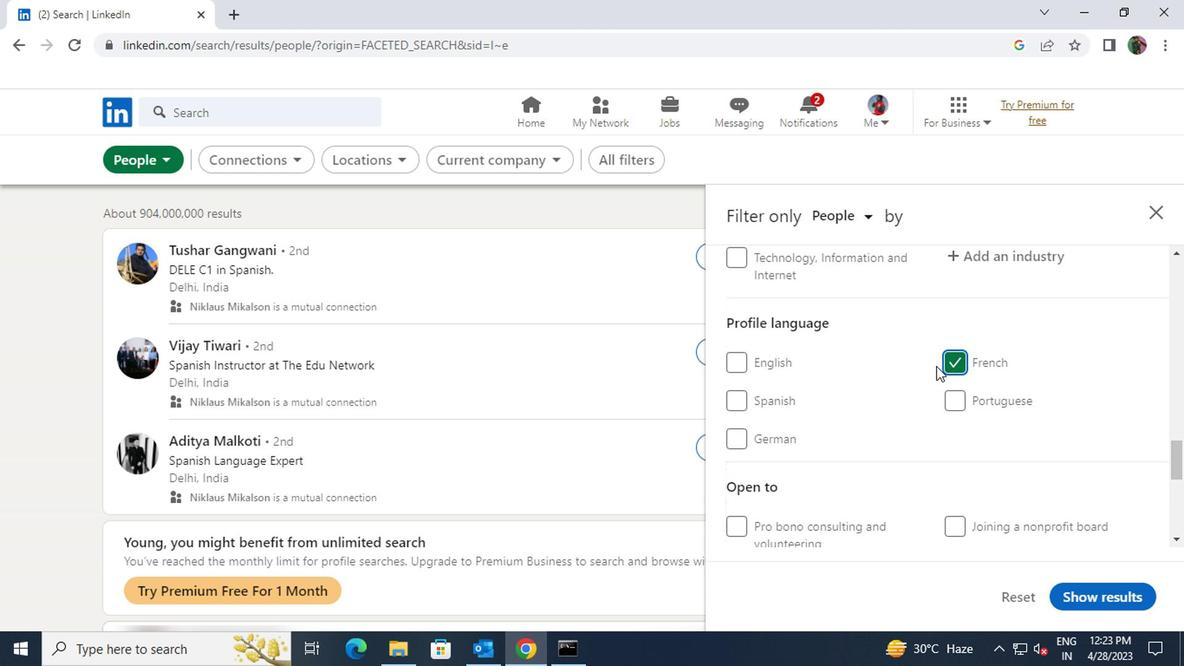 
Action: Mouse scrolled (932, 370) with delta (0, 1)
Screenshot: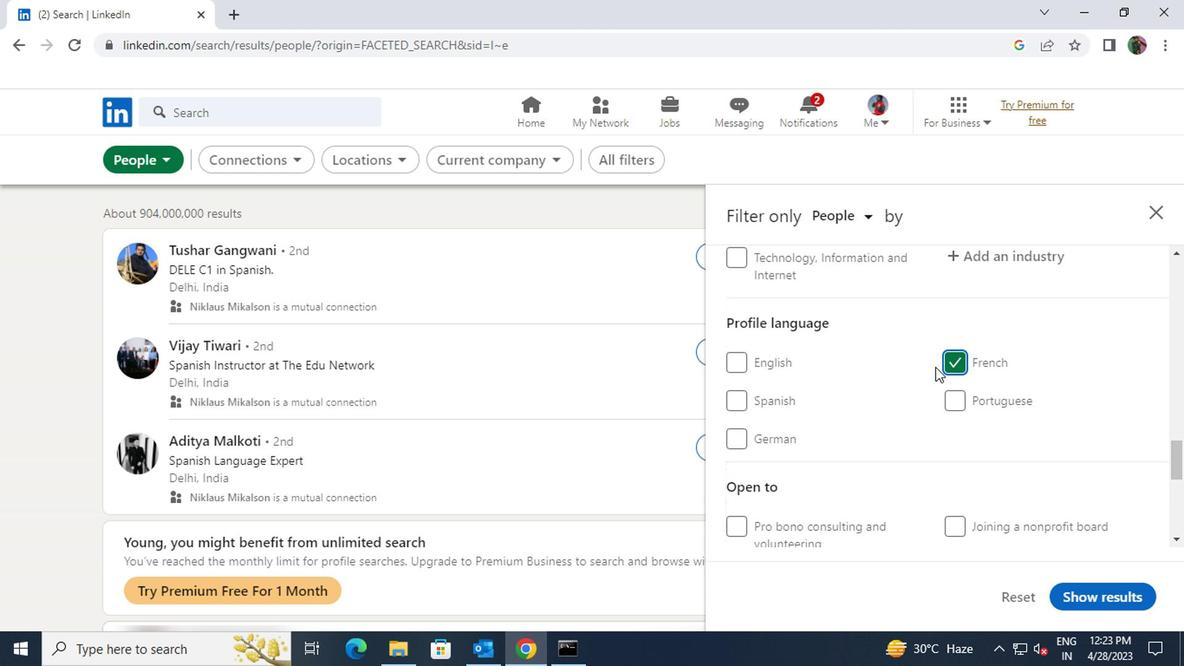 
Action: Mouse scrolled (932, 370) with delta (0, 1)
Screenshot: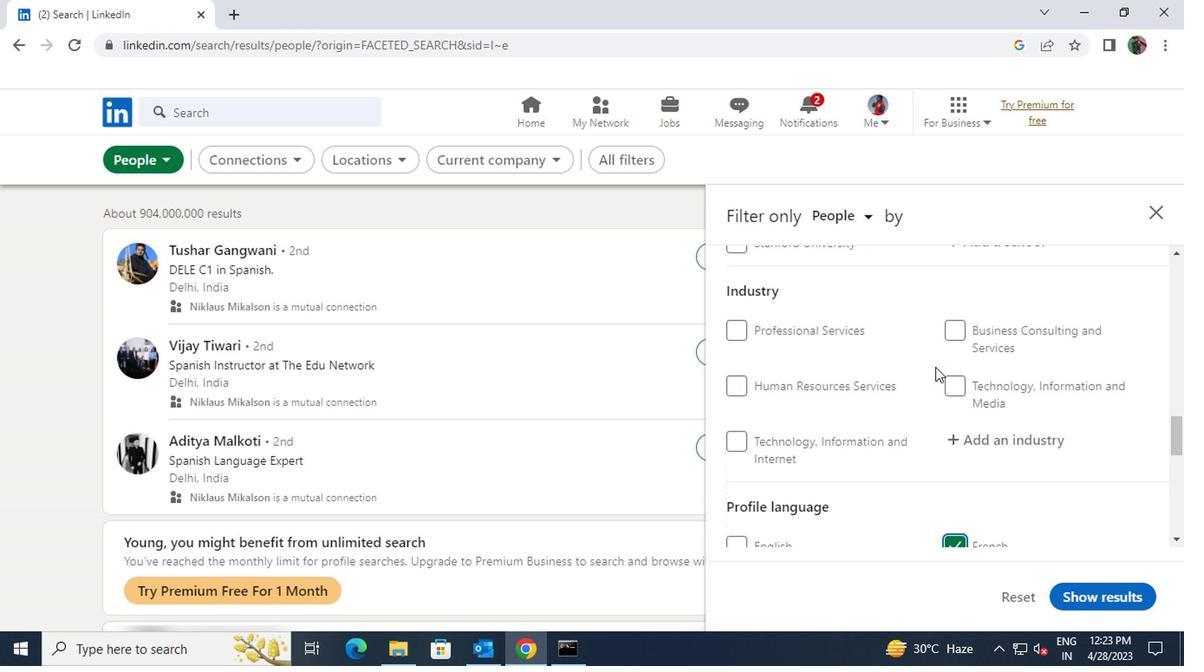 
Action: Mouse scrolled (932, 370) with delta (0, 1)
Screenshot: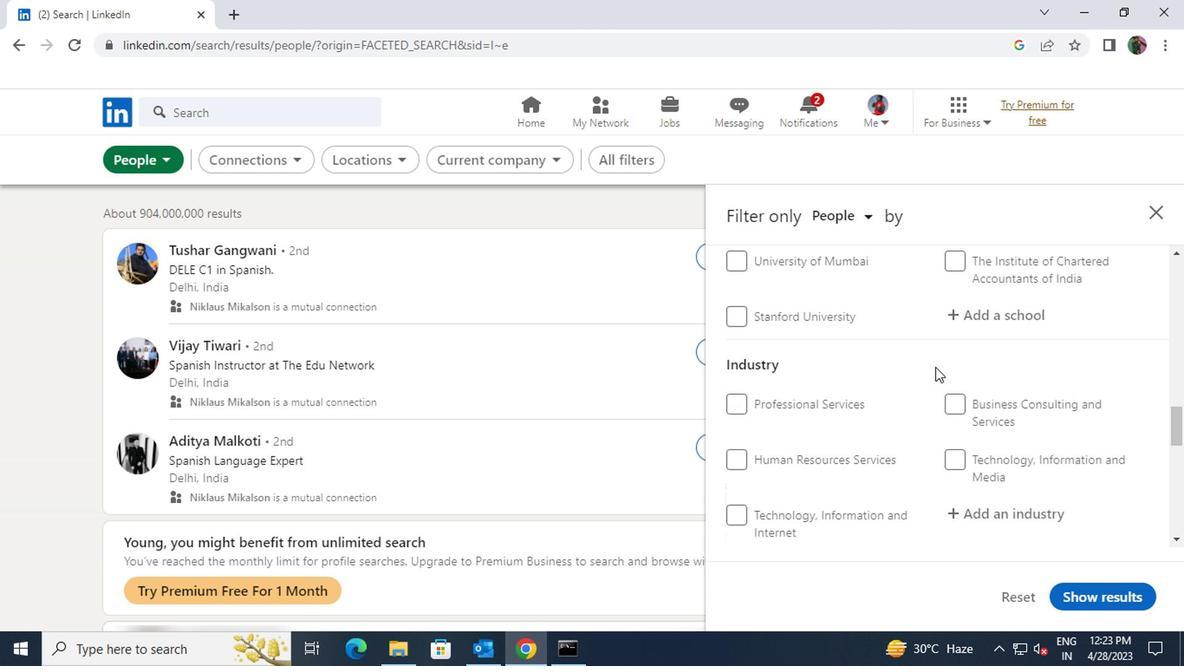 
Action: Mouse scrolled (932, 370) with delta (0, 1)
Screenshot: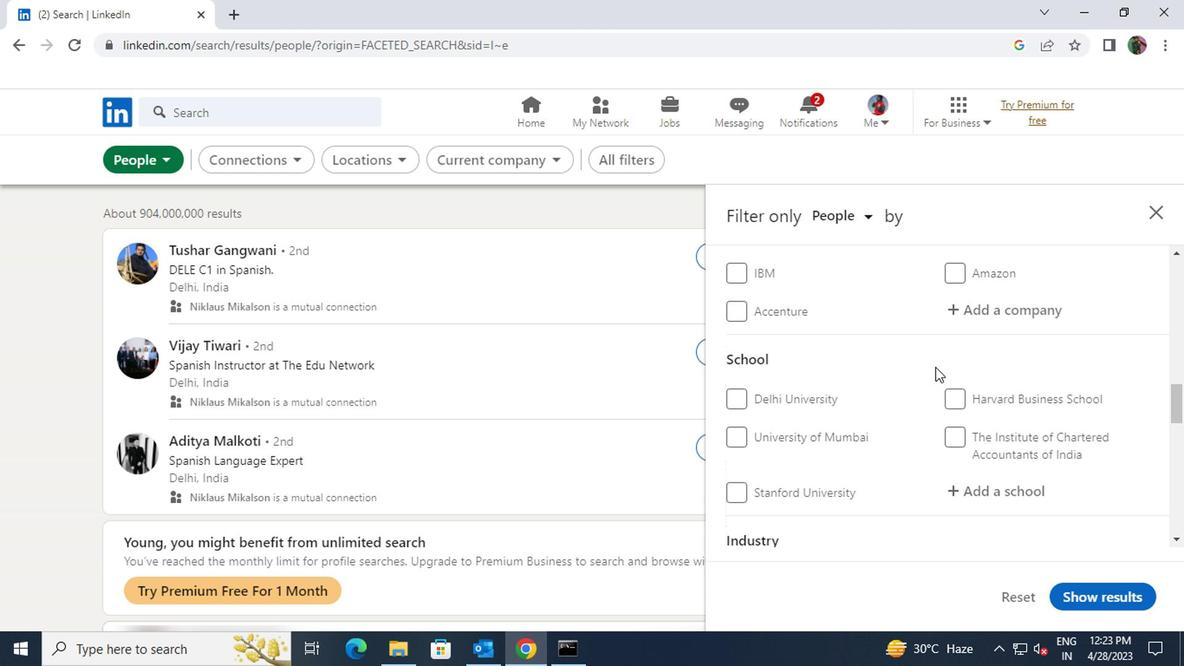
Action: Mouse scrolled (932, 370) with delta (0, 1)
Screenshot: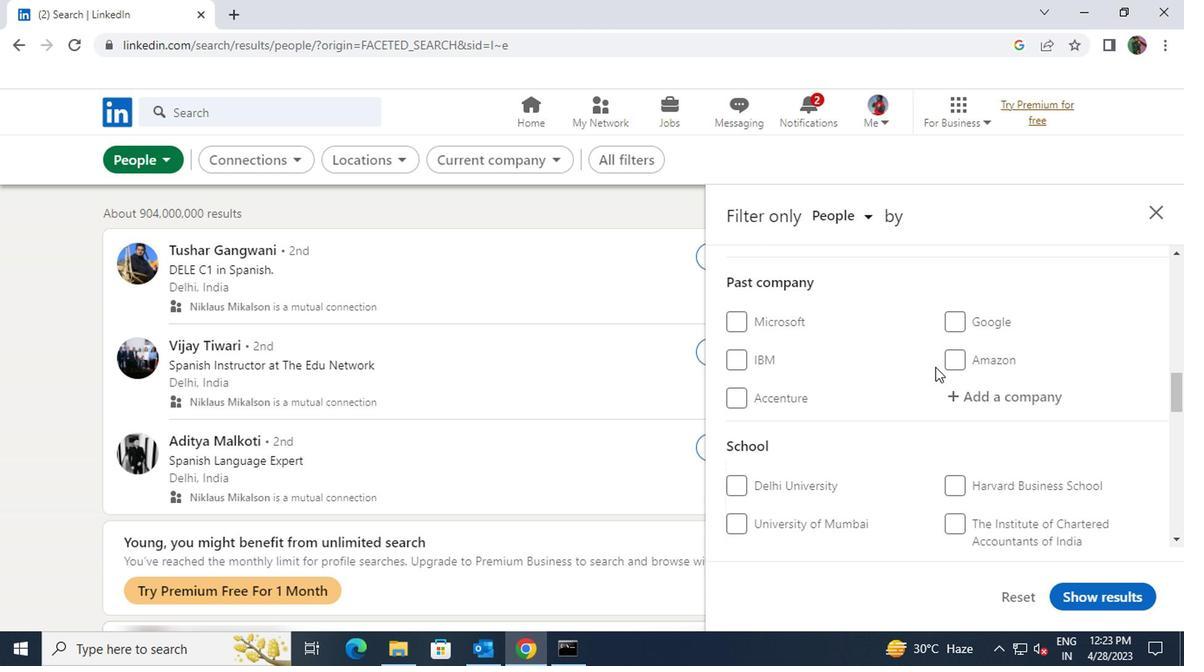 
Action: Mouse scrolled (932, 370) with delta (0, 1)
Screenshot: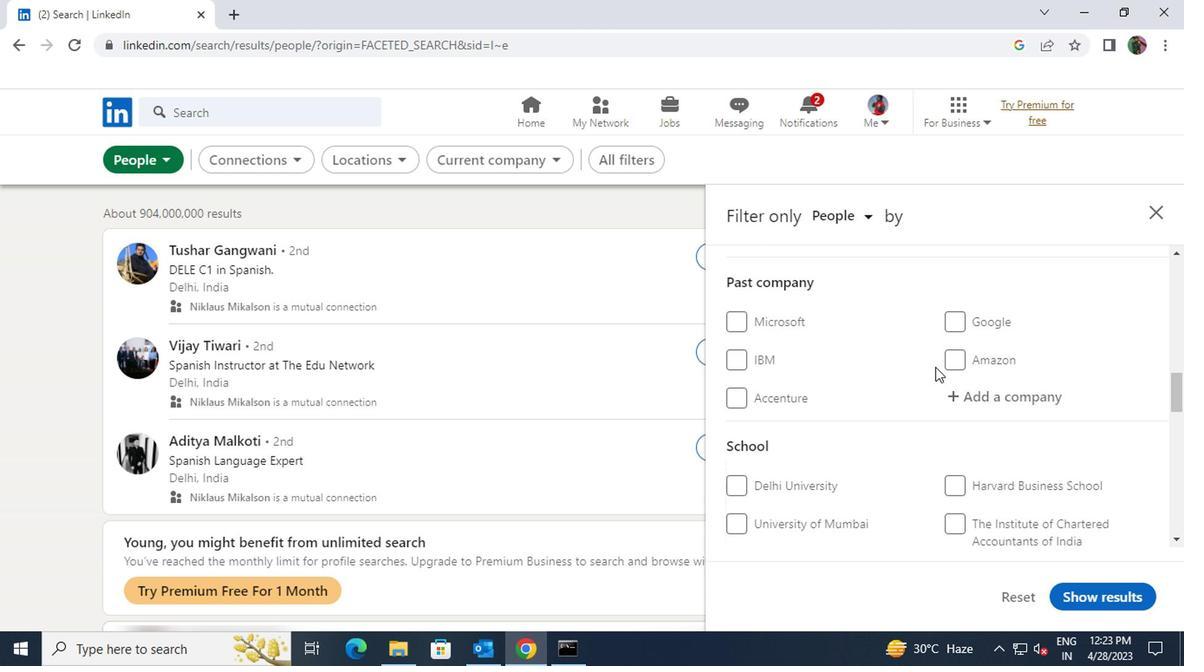 
Action: Mouse moved to (960, 415)
Screenshot: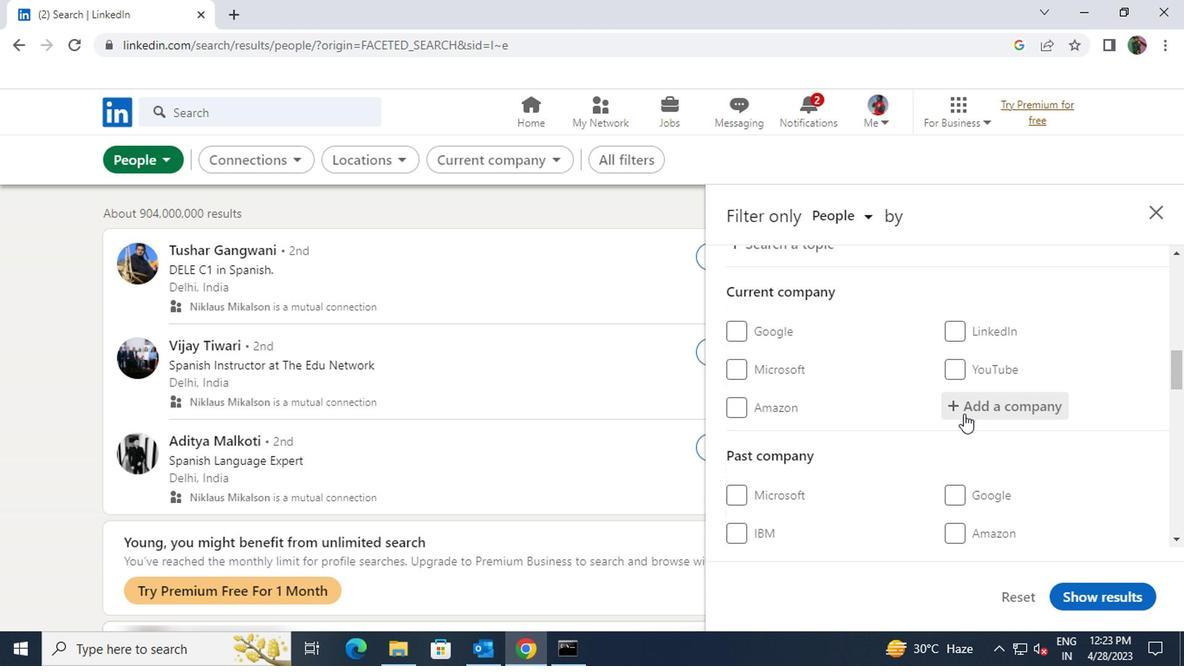 
Action: Mouse pressed left at (960, 415)
Screenshot: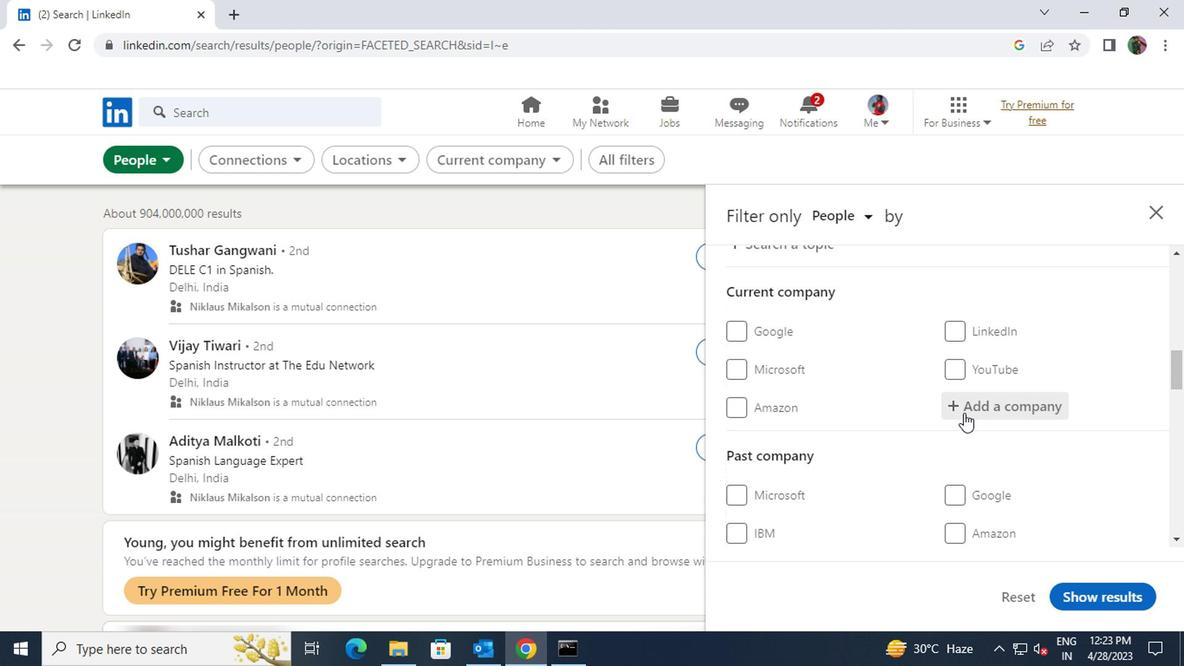 
Action: Key pressed <Key.shift><Key.shift><Key.shift><Key.shift><Key.shift><Key.shift><Key.shift>HIRENGINE
Screenshot: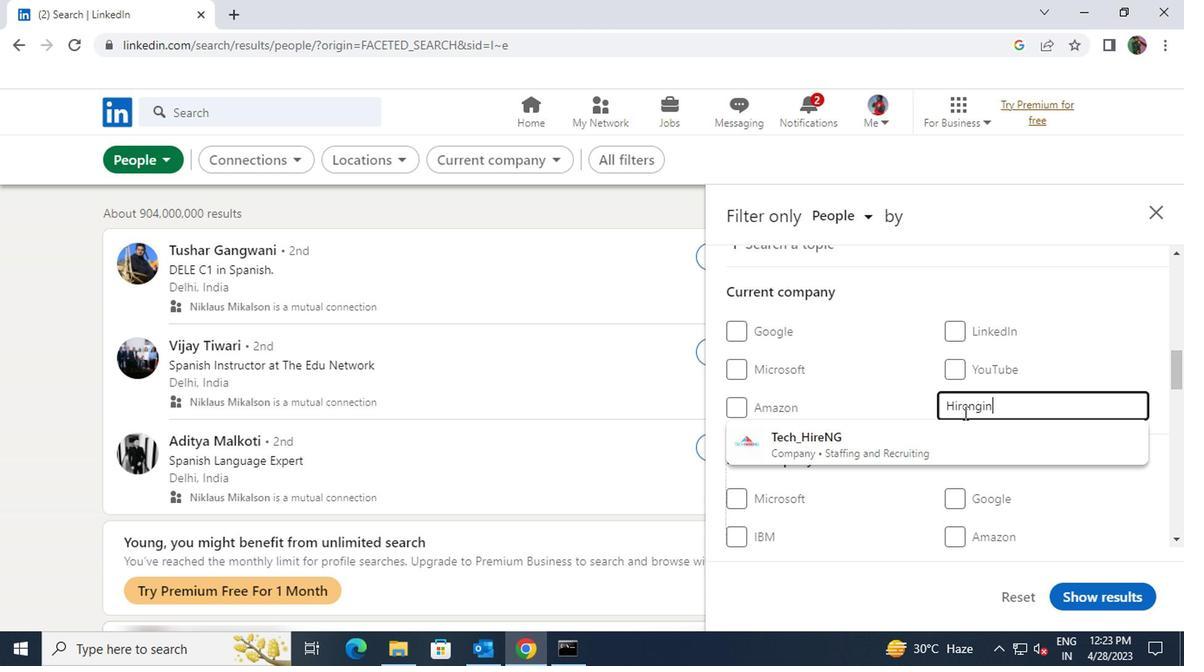 
Action: Mouse scrolled (960, 413) with delta (0, -1)
Screenshot: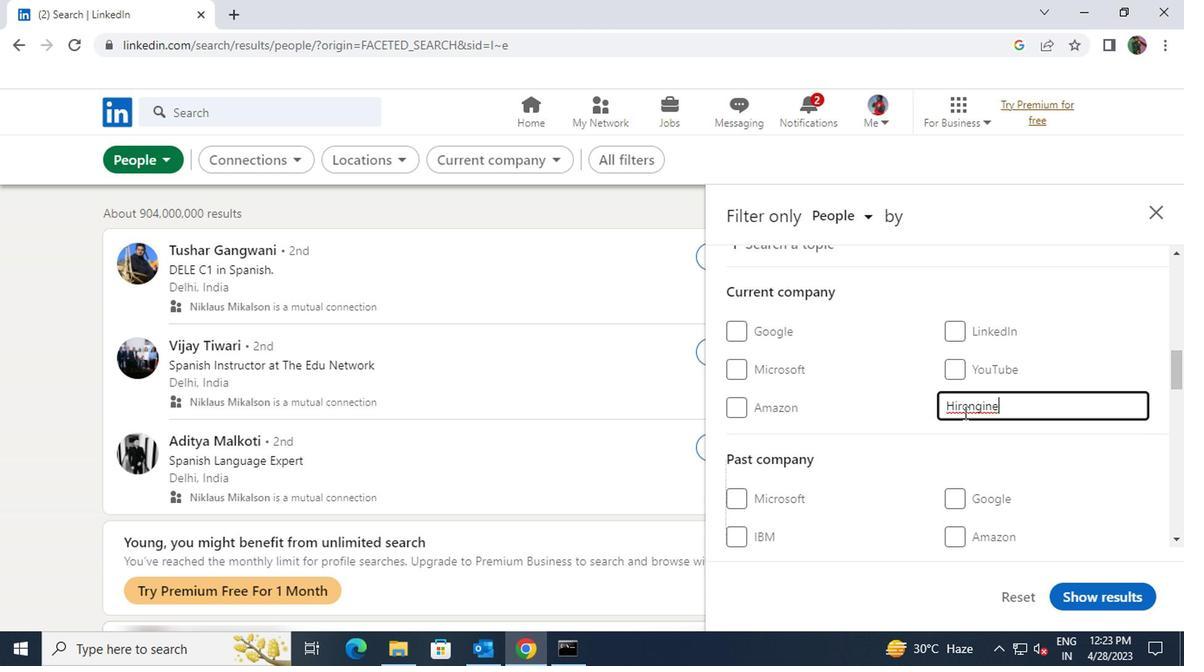 
Action: Mouse scrolled (960, 413) with delta (0, -1)
Screenshot: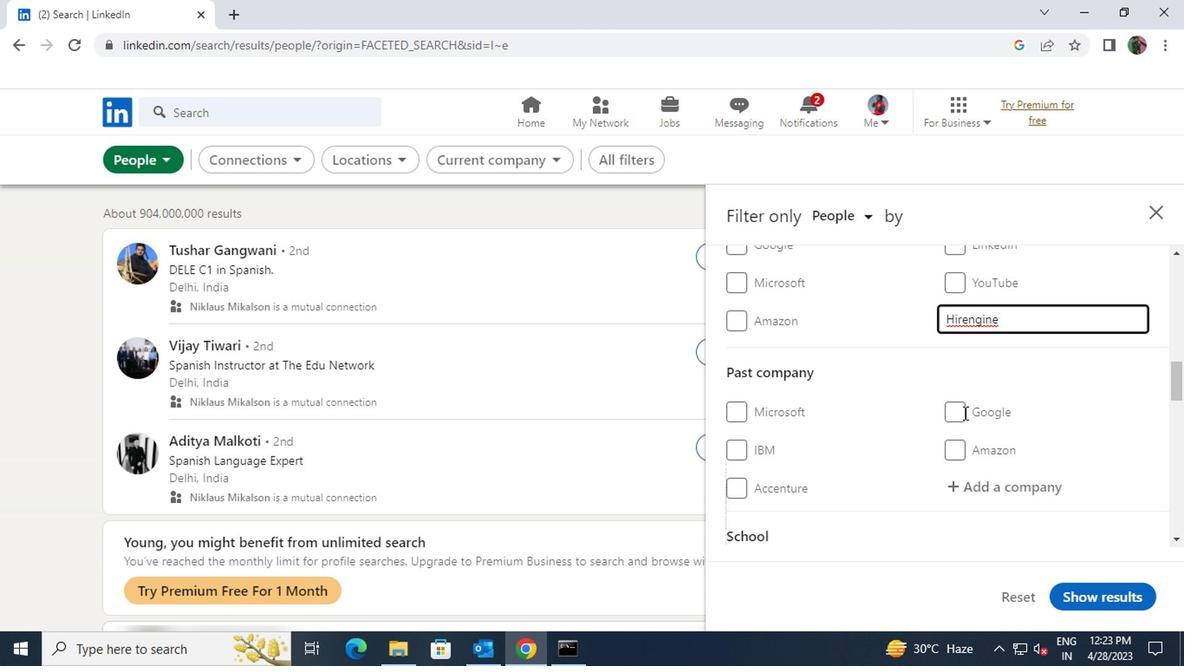 
Action: Mouse scrolled (960, 413) with delta (0, -1)
Screenshot: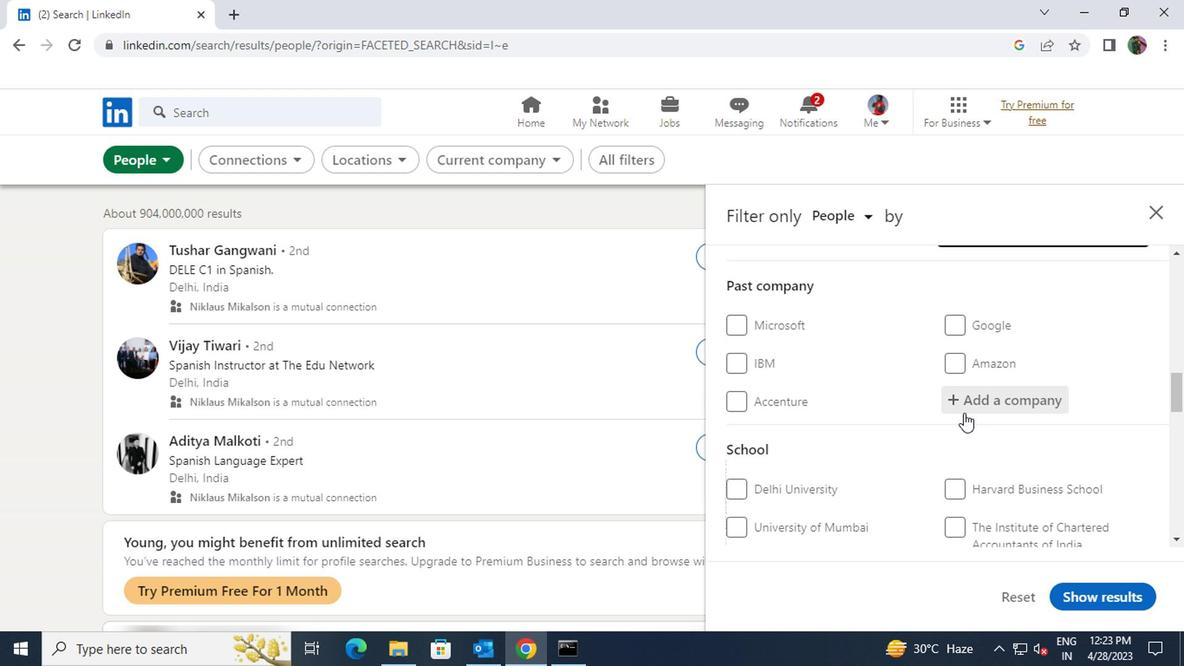 
Action: Mouse scrolled (960, 413) with delta (0, -1)
Screenshot: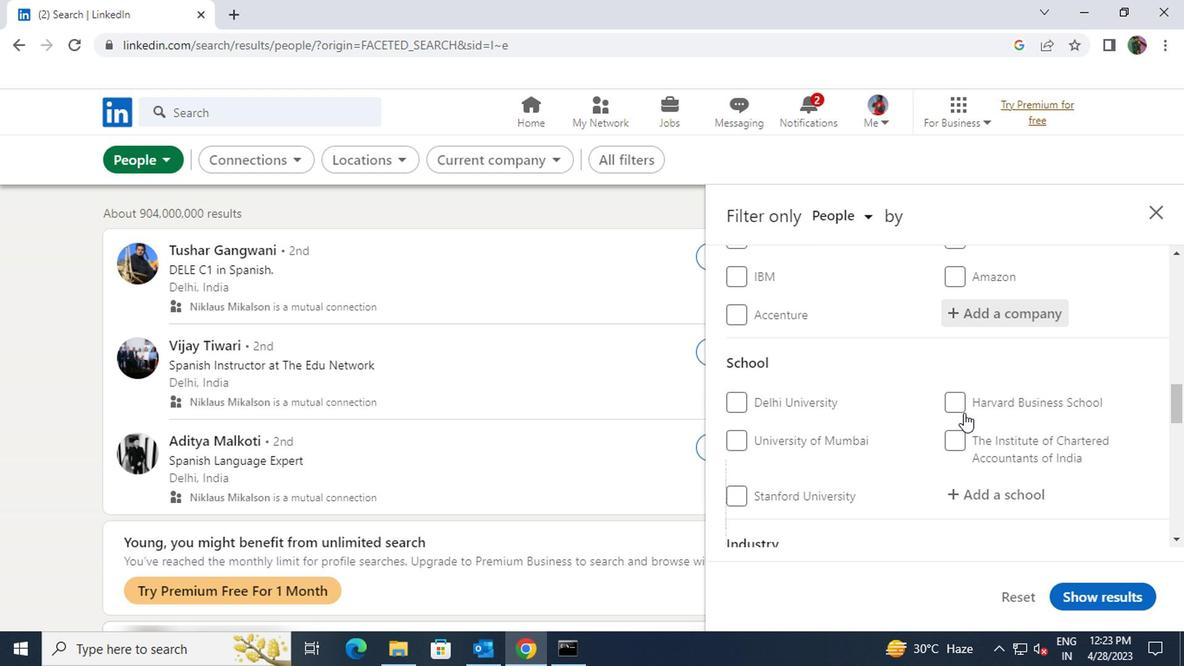 
Action: Mouse moved to (966, 407)
Screenshot: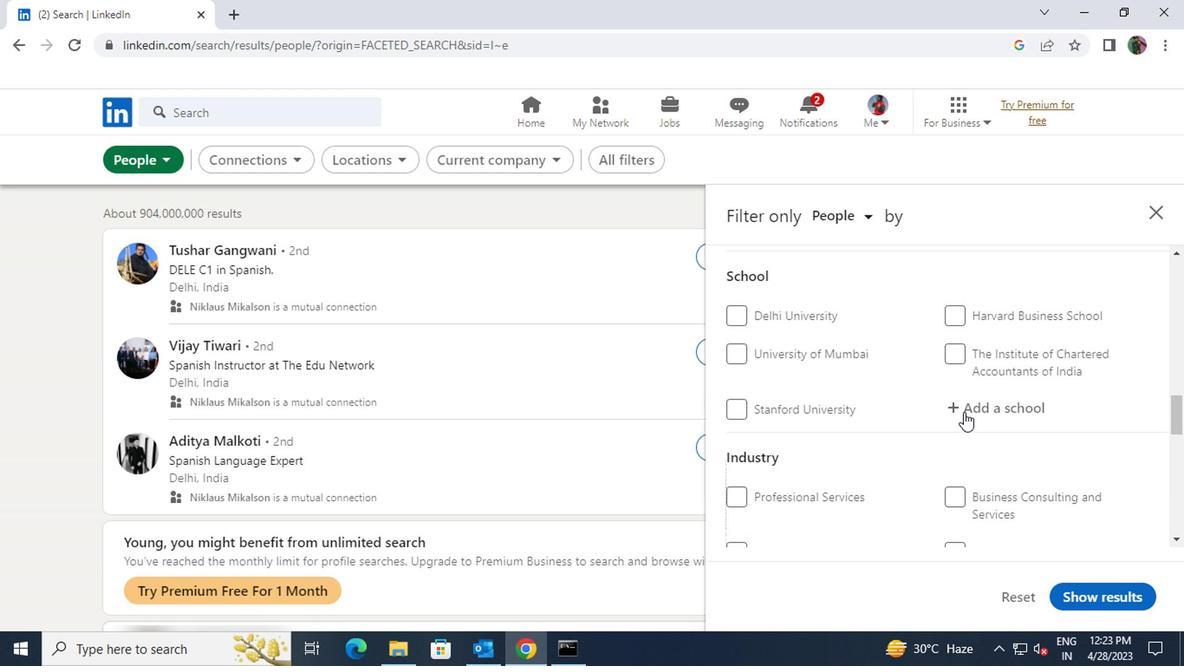 
Action: Mouse pressed left at (966, 407)
Screenshot: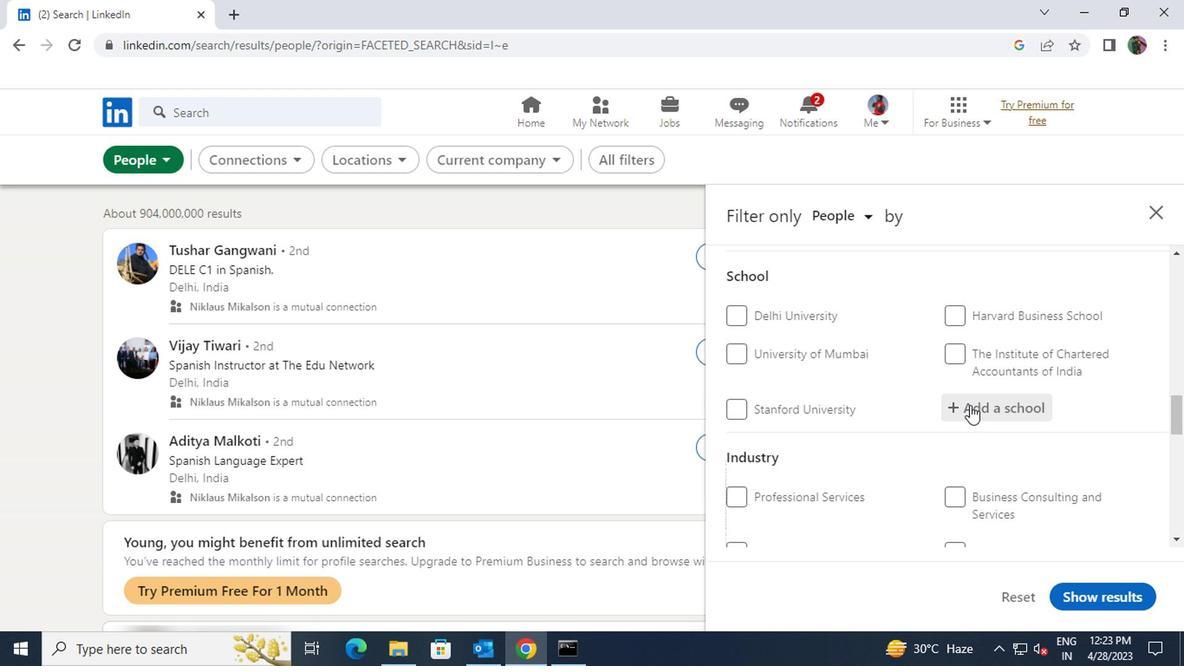 
Action: Key pressed <Key.shift>DELHI<Key.space>PUBLIC<Key.space>SCHOOL<Key.space><Key.shift>BOK
Screenshot: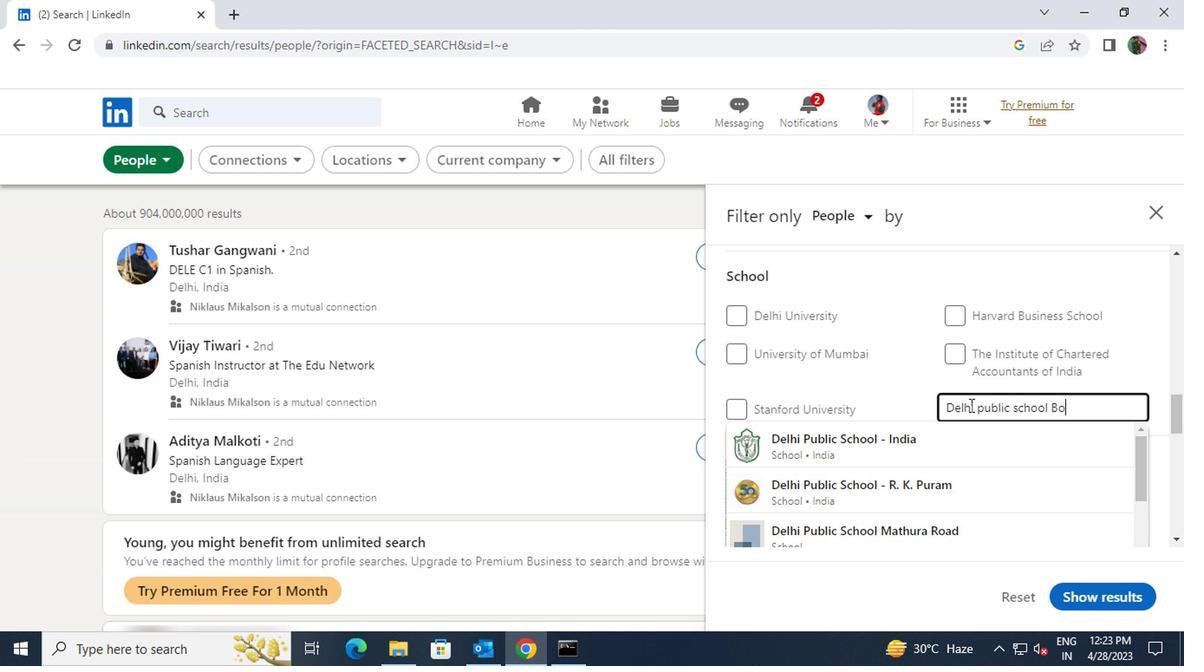 
Action: Mouse moved to (956, 436)
Screenshot: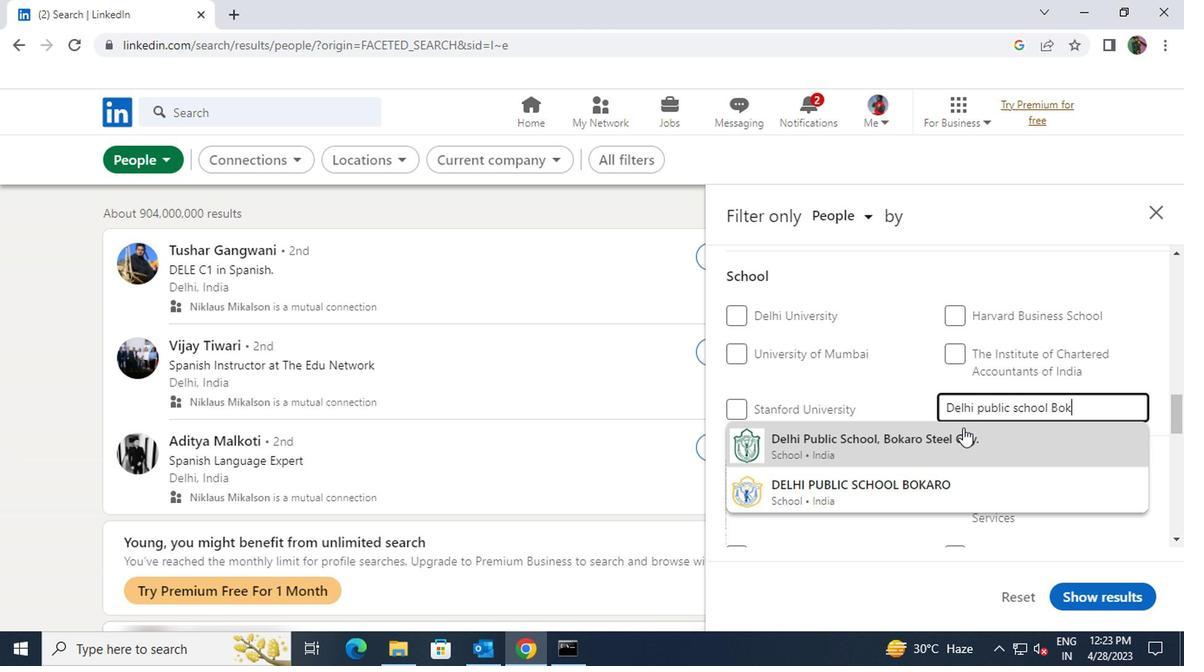 
Action: Mouse pressed left at (956, 436)
Screenshot: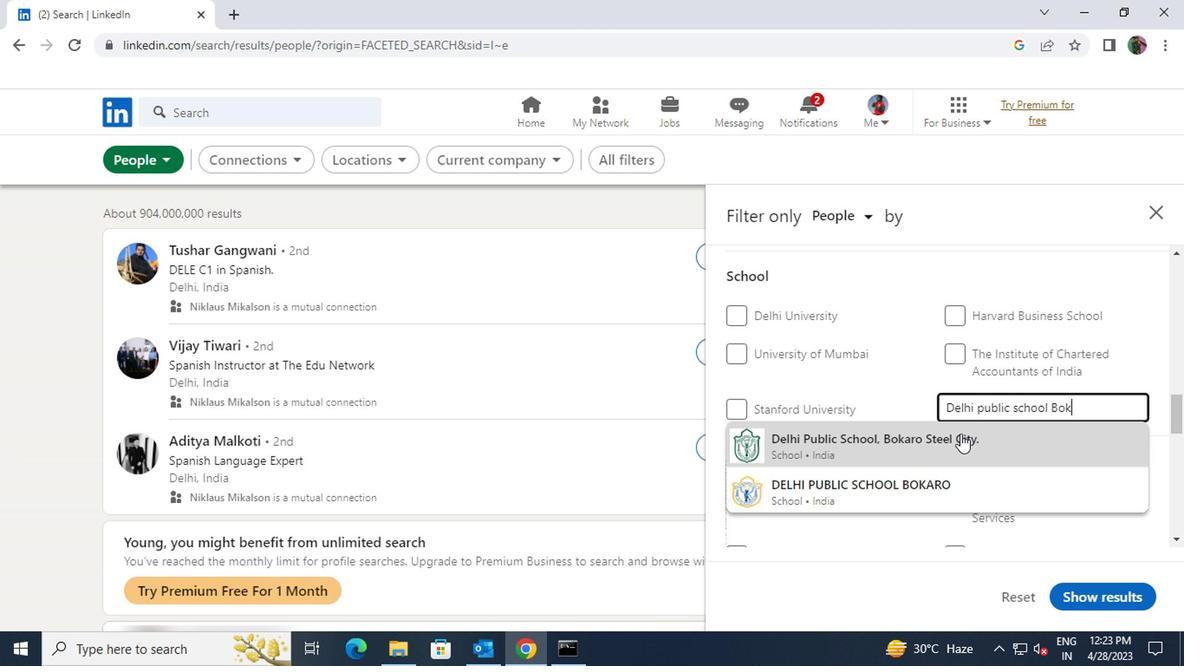 
Action: Mouse scrolled (956, 434) with delta (0, -1)
Screenshot: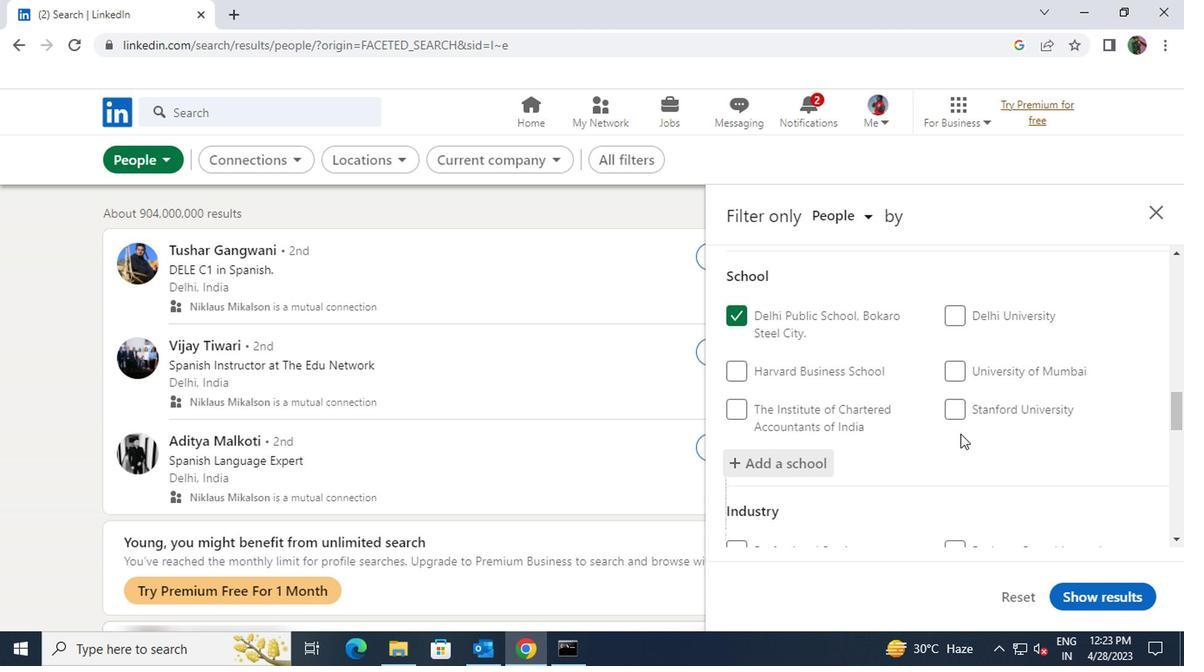 
Action: Mouse scrolled (956, 434) with delta (0, -1)
Screenshot: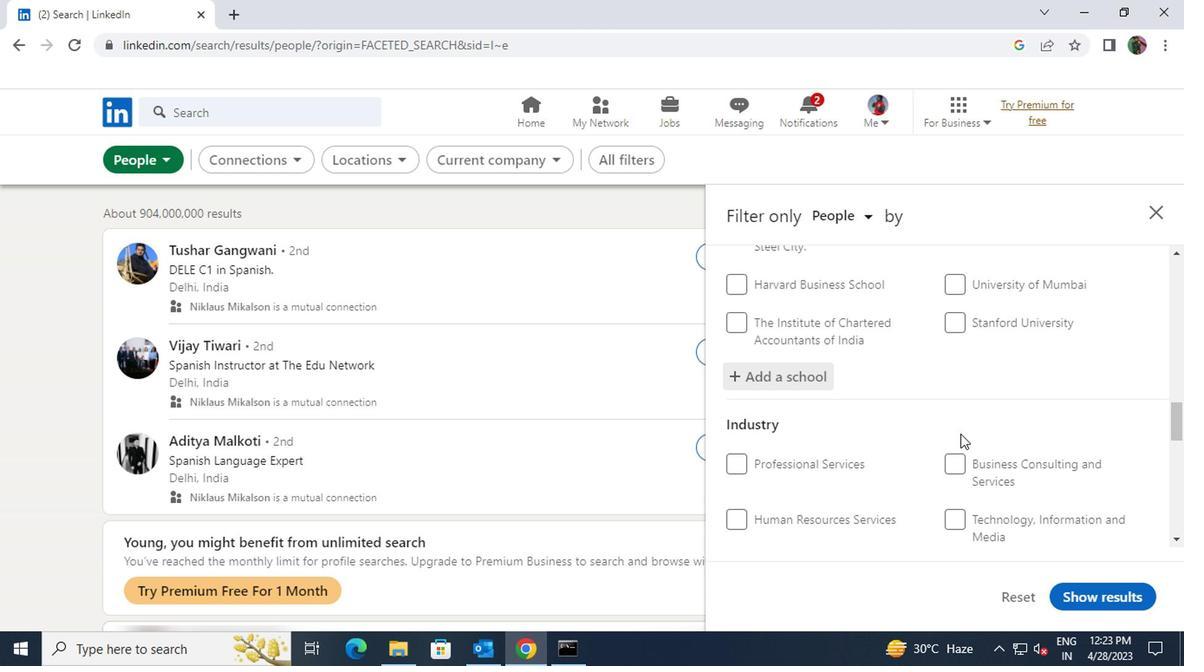 
Action: Mouse moved to (979, 481)
Screenshot: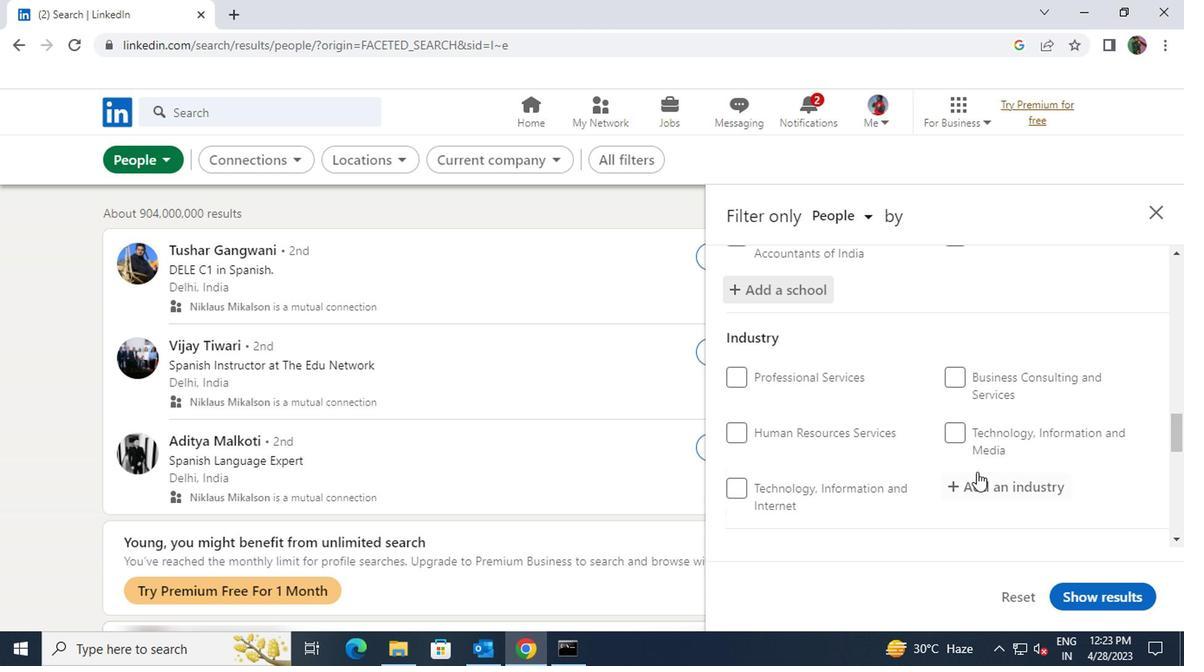 
Action: Mouse pressed left at (979, 481)
Screenshot: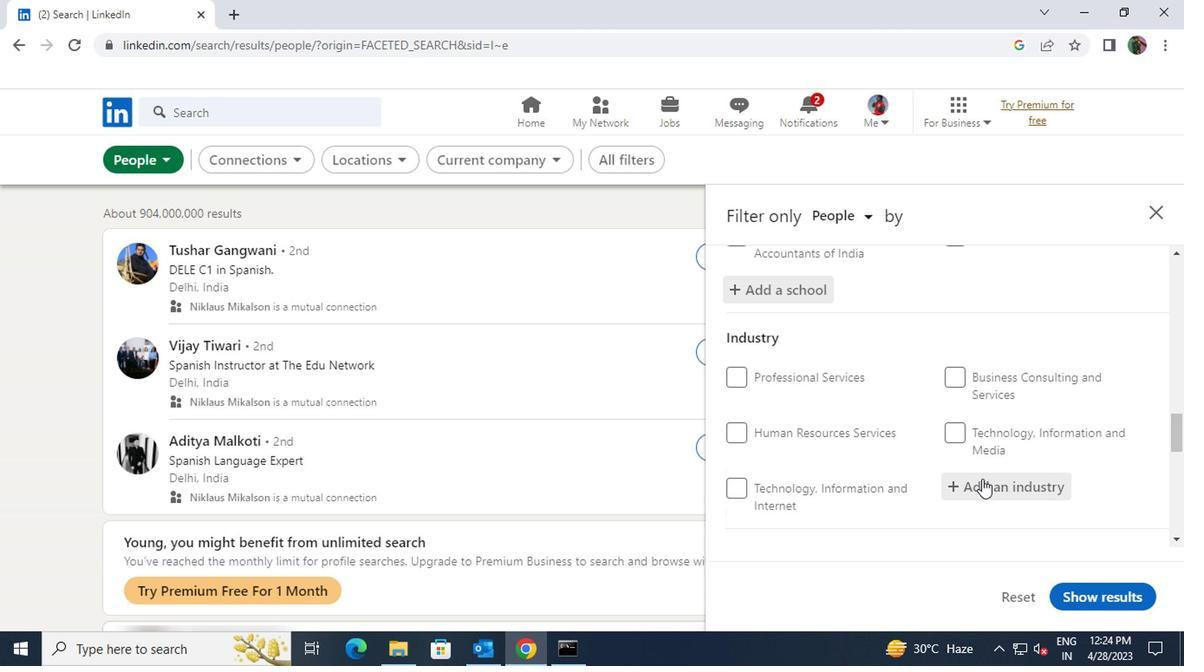 
Action: Key pressed <Key.shift>RETAIL<Key.space>OFFICE
Screenshot: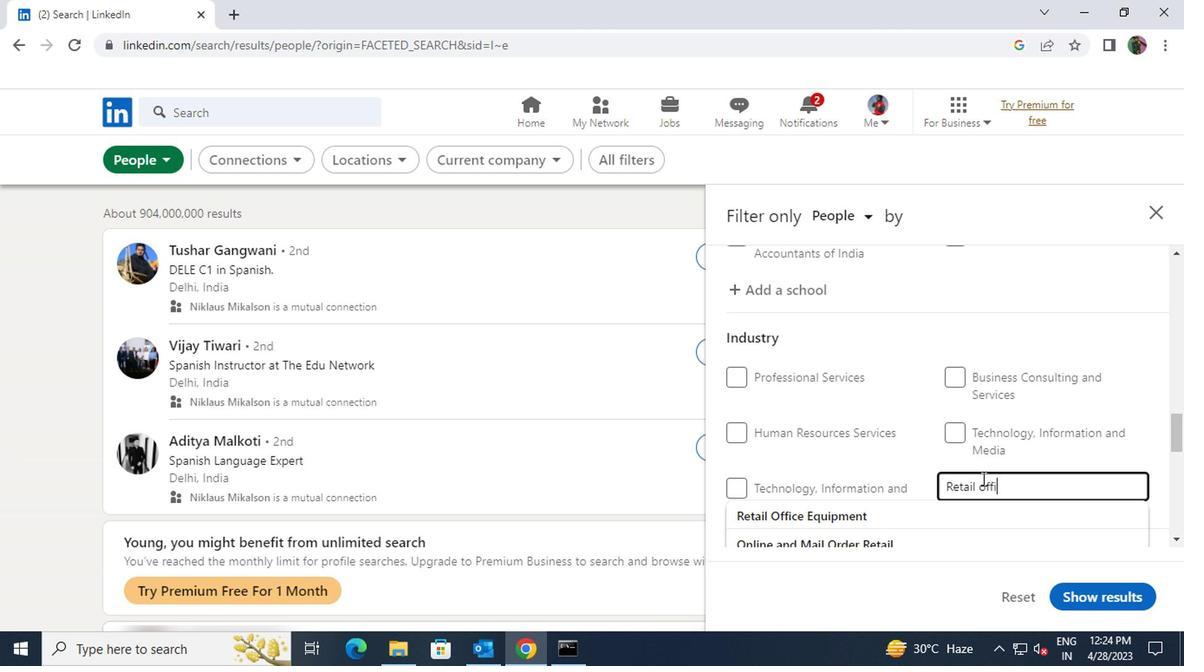 
Action: Mouse scrolled (979, 479) with delta (0, -1)
Screenshot: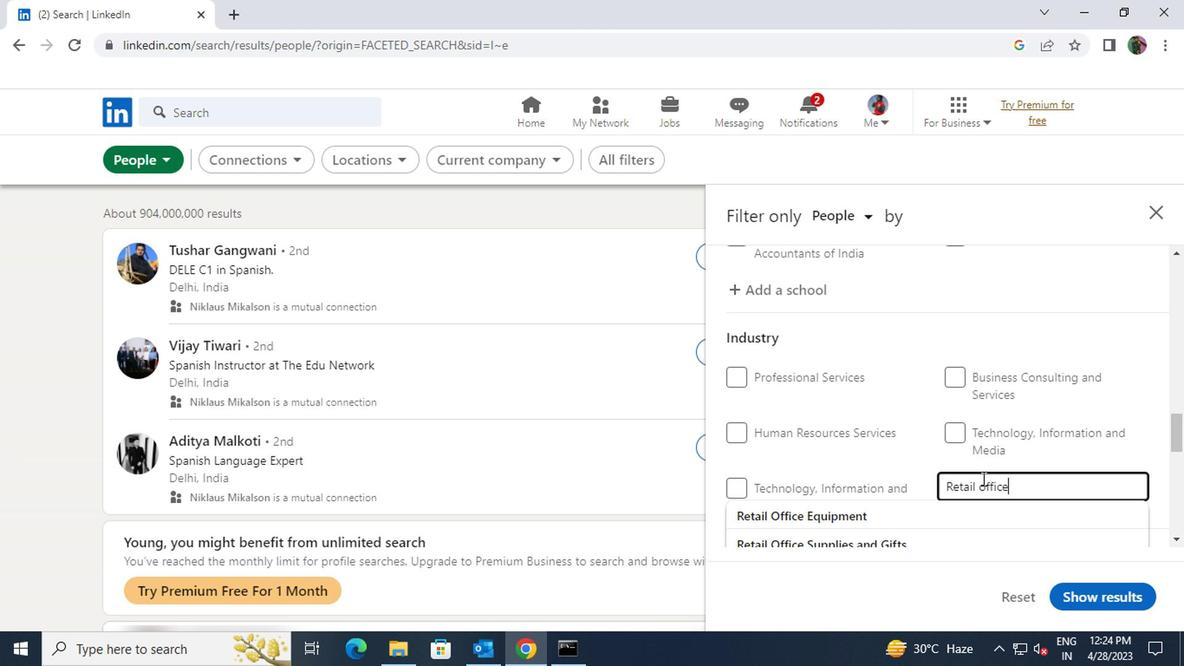 
Action: Mouse moved to (967, 429)
Screenshot: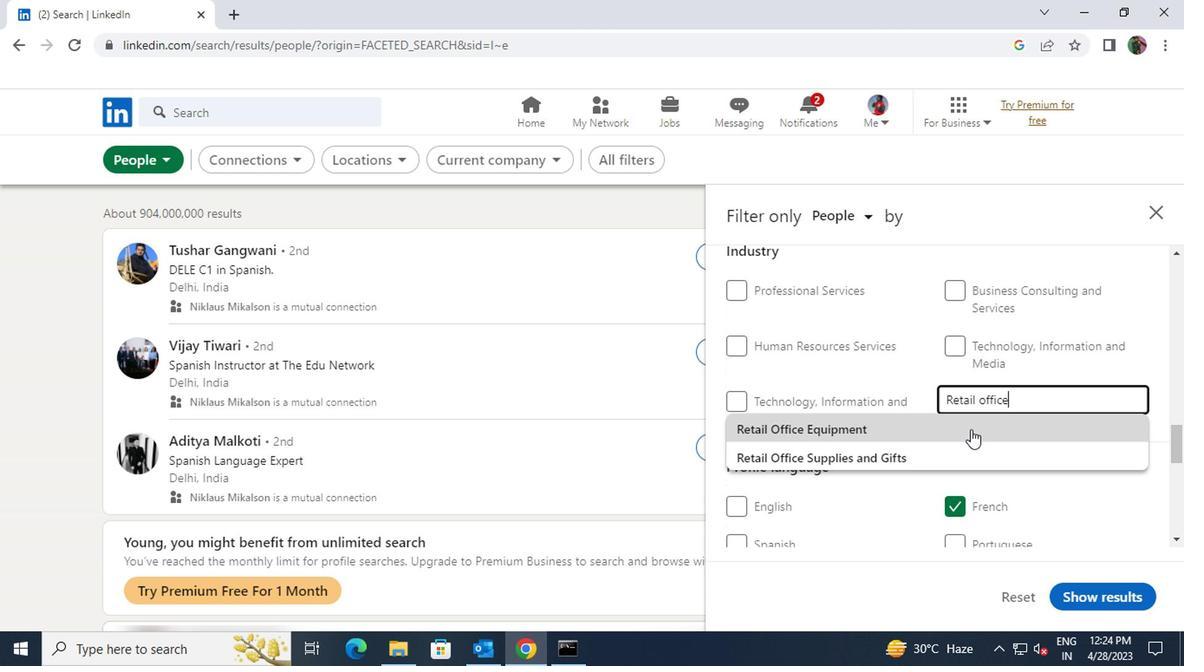 
Action: Mouse pressed left at (967, 429)
Screenshot: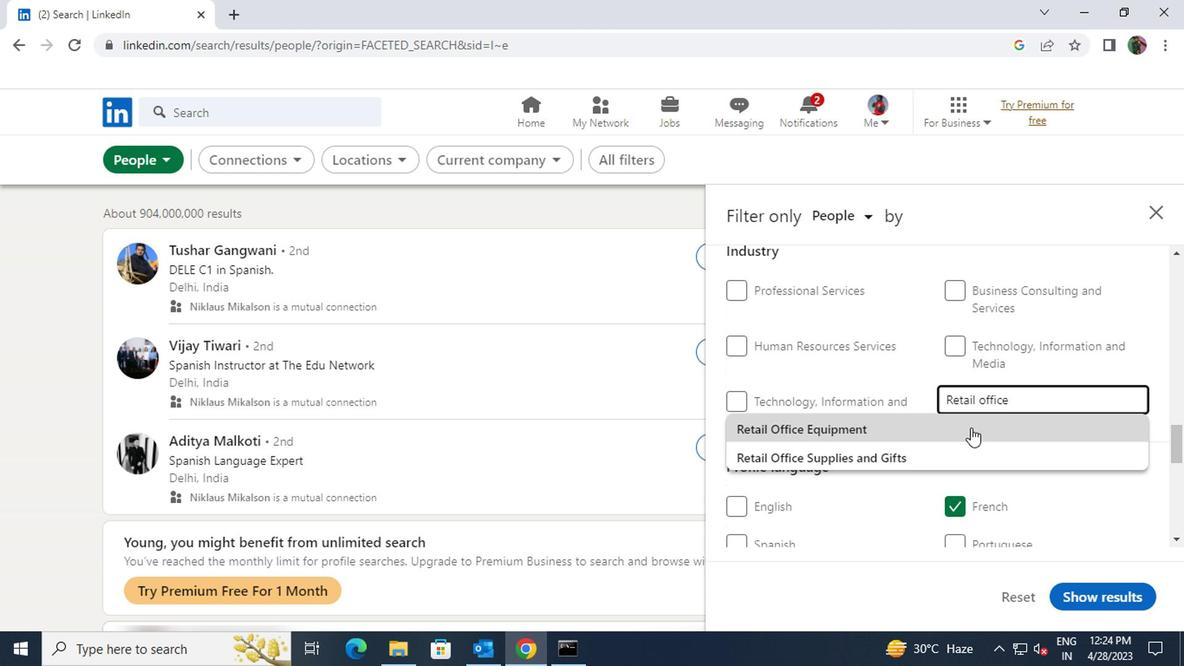 
Action: Mouse scrolled (967, 428) with delta (0, -1)
Screenshot: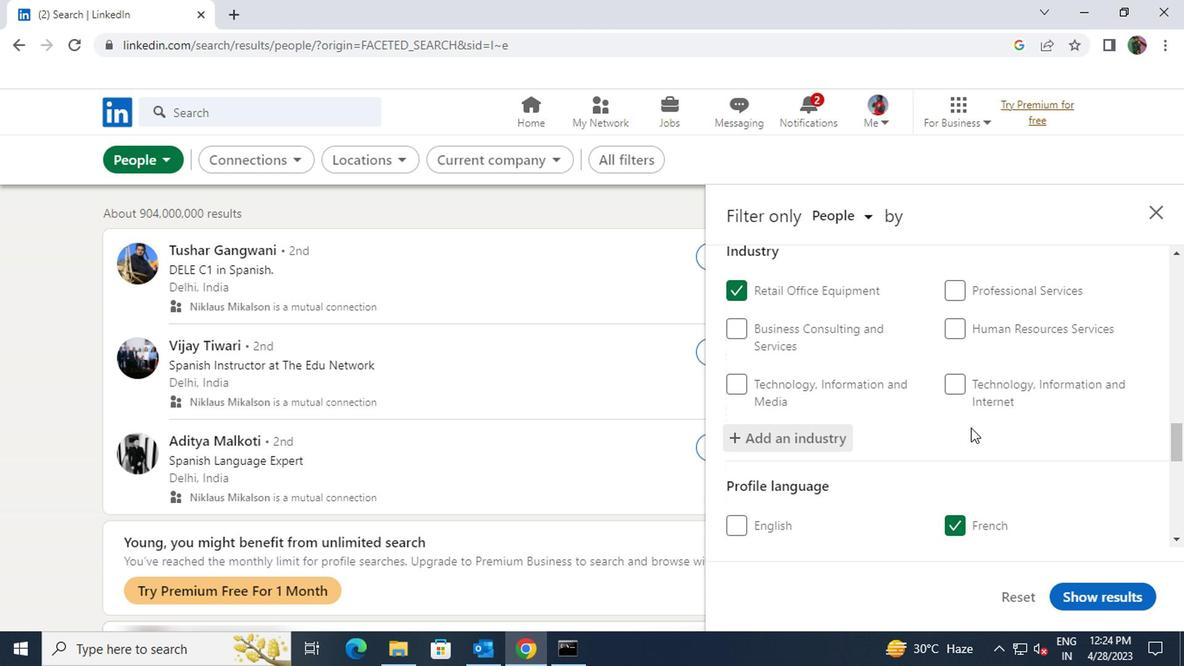 
Action: Mouse scrolled (967, 428) with delta (0, -1)
Screenshot: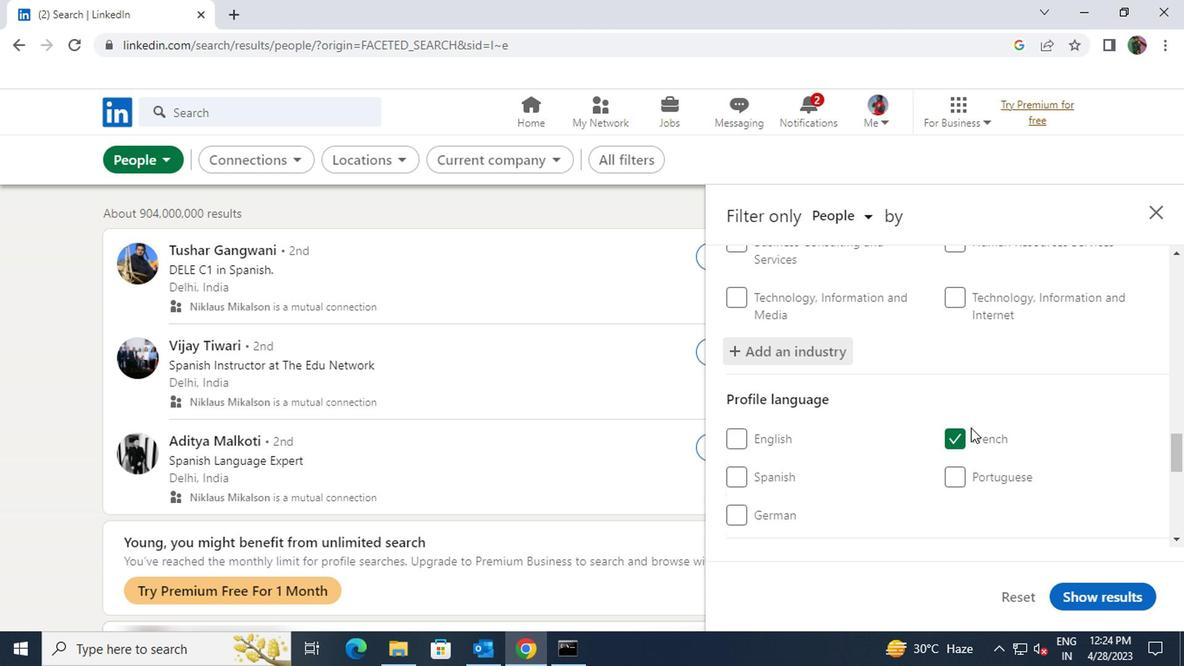 
Action: Mouse scrolled (967, 428) with delta (0, -1)
Screenshot: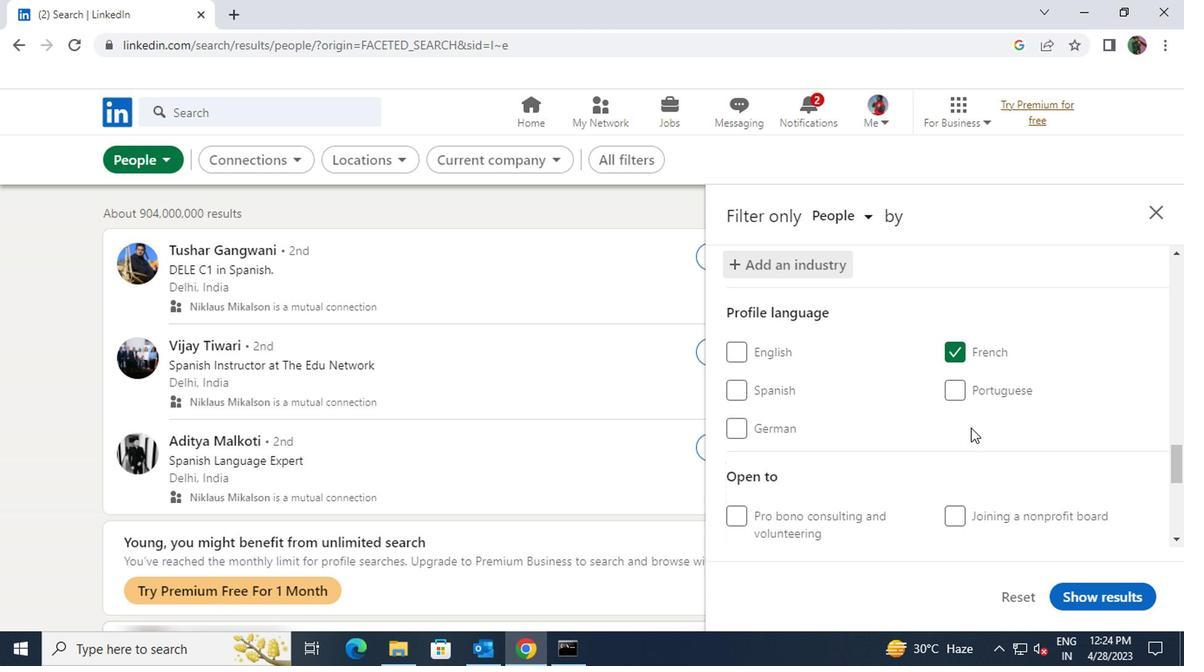 
Action: Mouse scrolled (967, 428) with delta (0, -1)
Screenshot: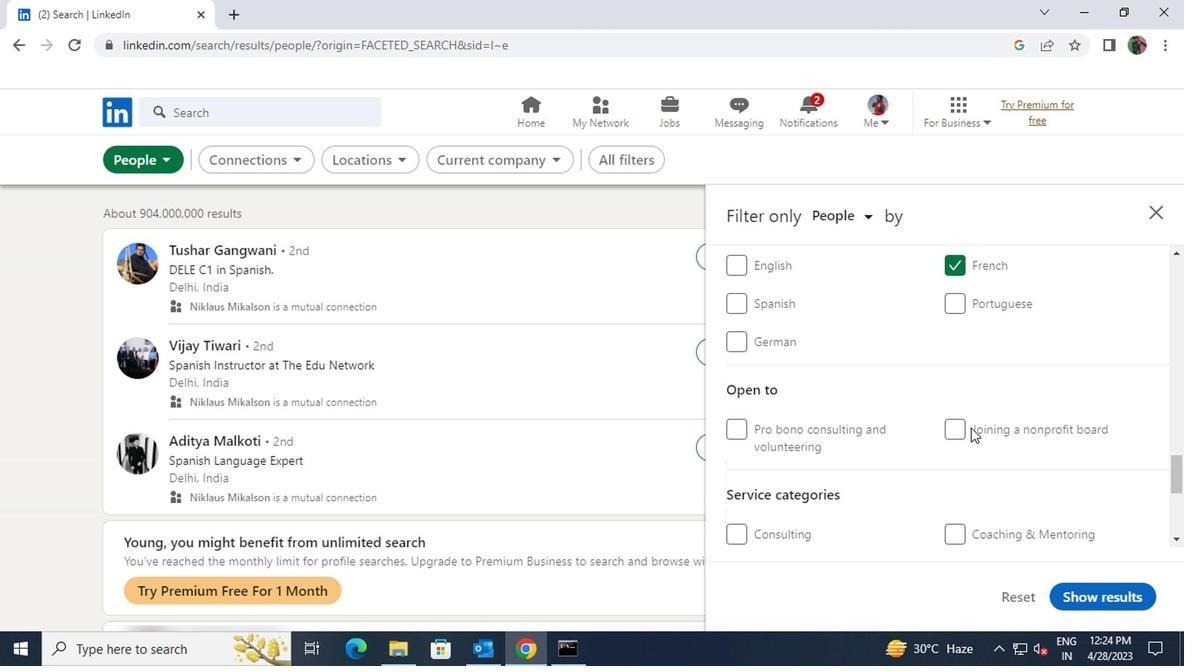 
Action: Mouse scrolled (967, 428) with delta (0, -1)
Screenshot: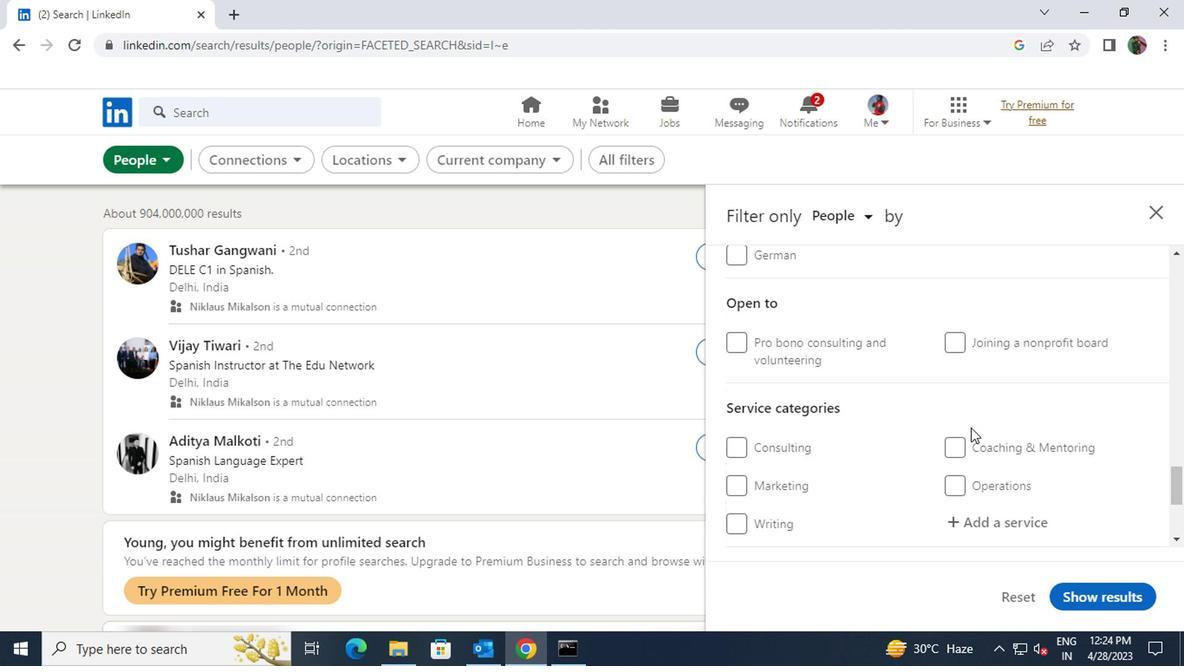
Action: Mouse moved to (966, 446)
Screenshot: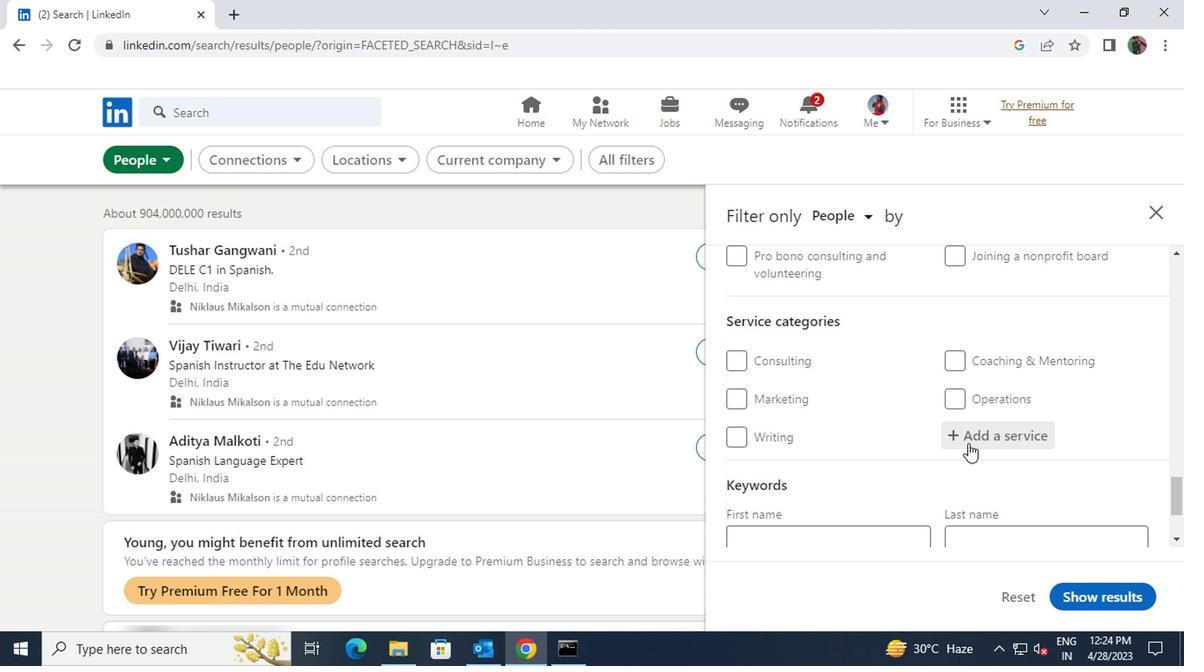
Action: Mouse pressed left at (966, 446)
Screenshot: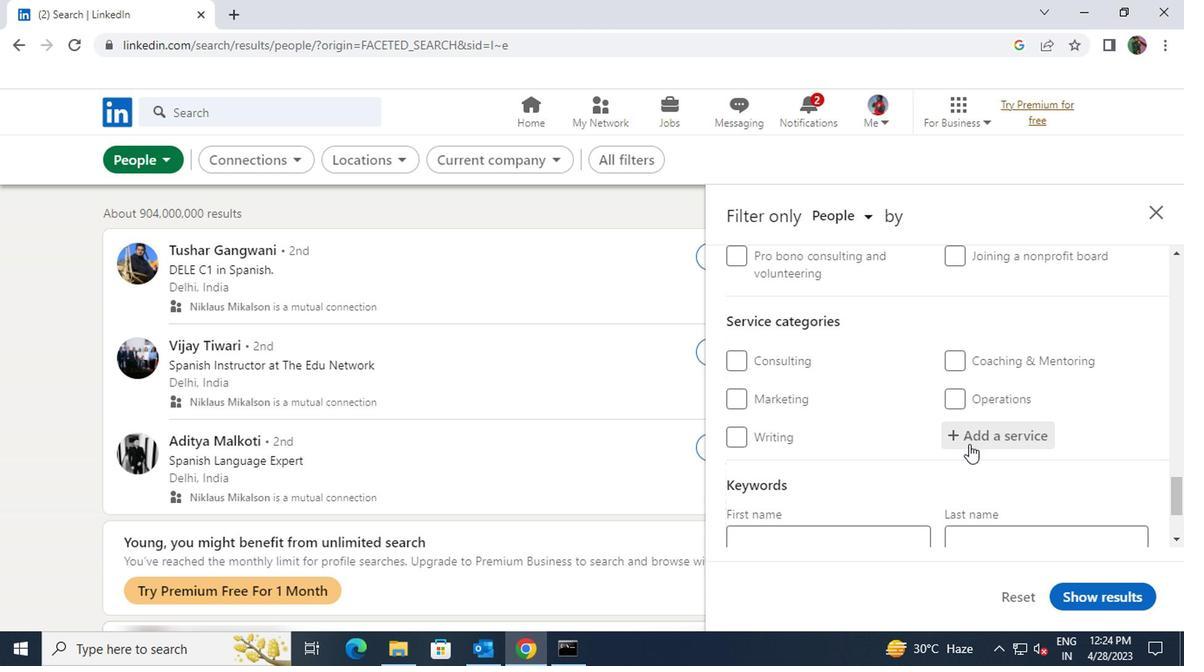 
Action: Key pressed <Key.shift>PORT
Screenshot: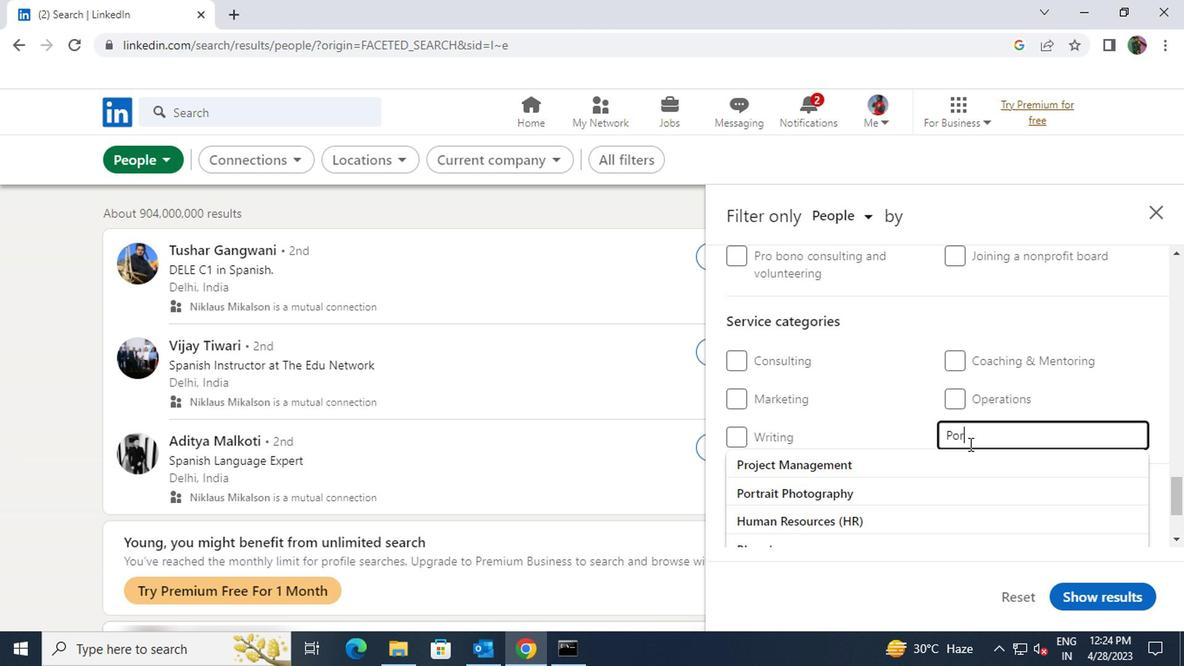 
Action: Mouse moved to (964, 454)
Screenshot: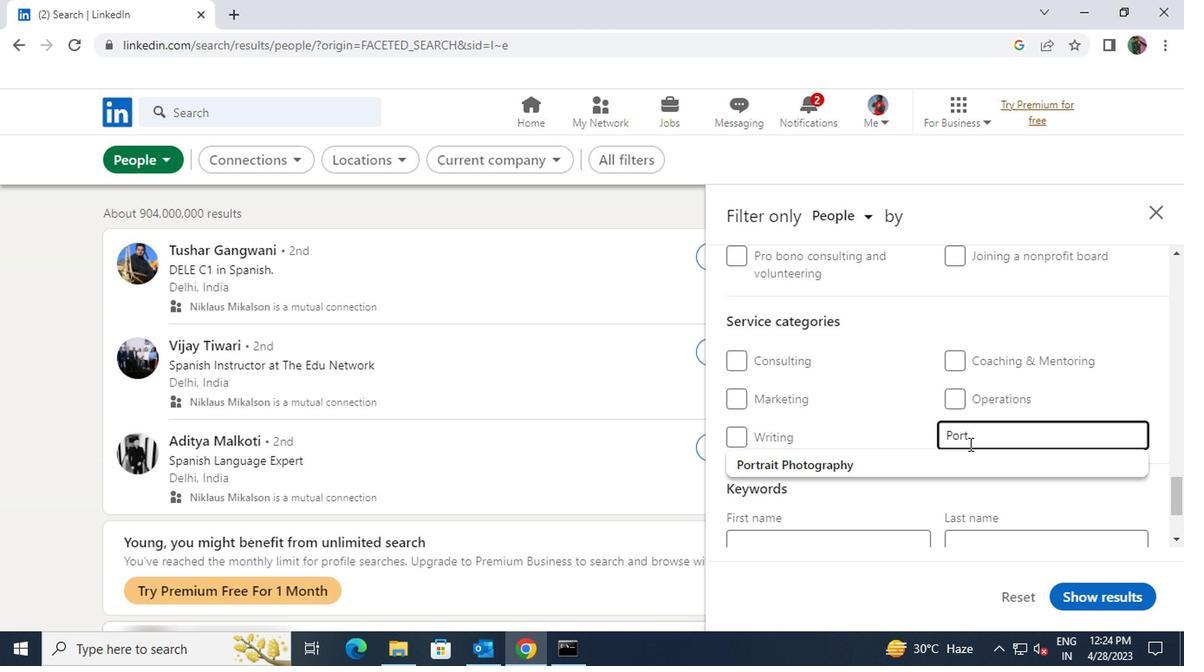 
Action: Mouse pressed left at (964, 454)
Screenshot: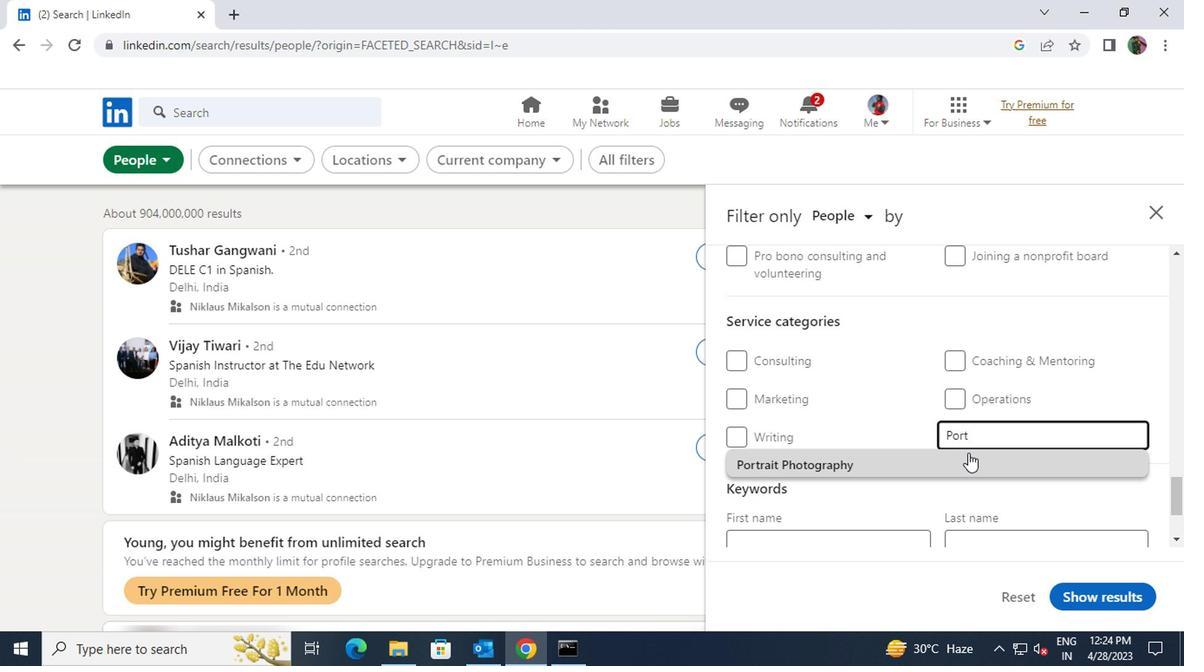 
Action: Mouse scrolled (964, 454) with delta (0, 0)
Screenshot: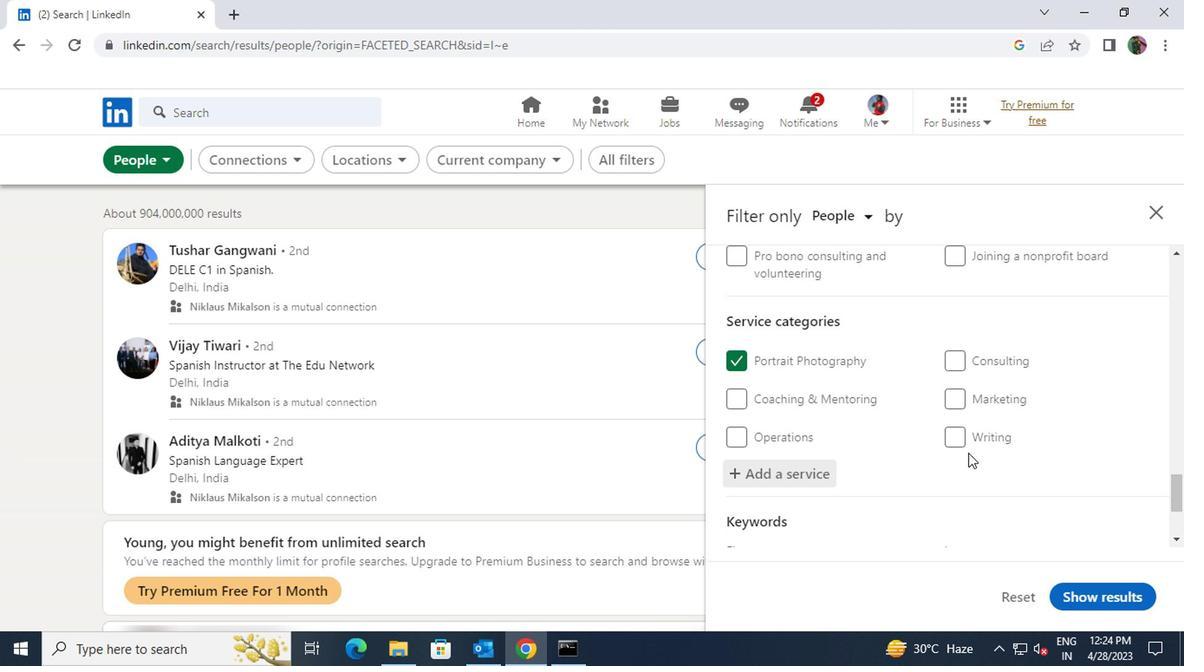 
Action: Mouse scrolled (964, 454) with delta (0, 0)
Screenshot: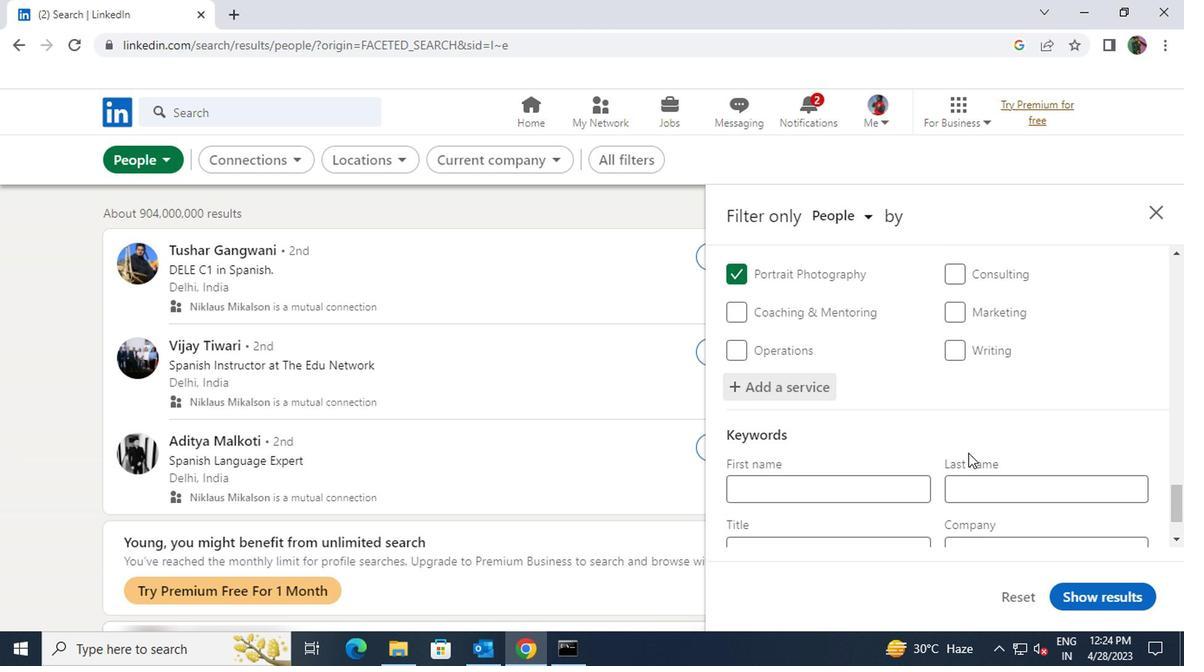 
Action: Mouse moved to (907, 475)
Screenshot: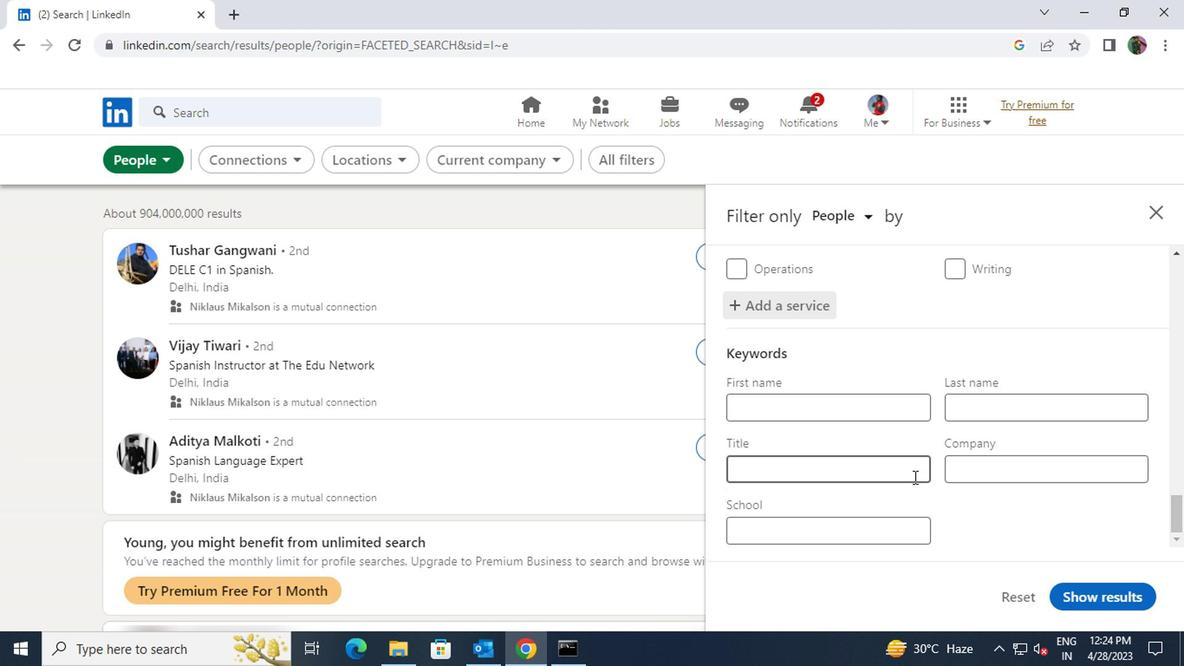
Action: Mouse pressed left at (907, 475)
Screenshot: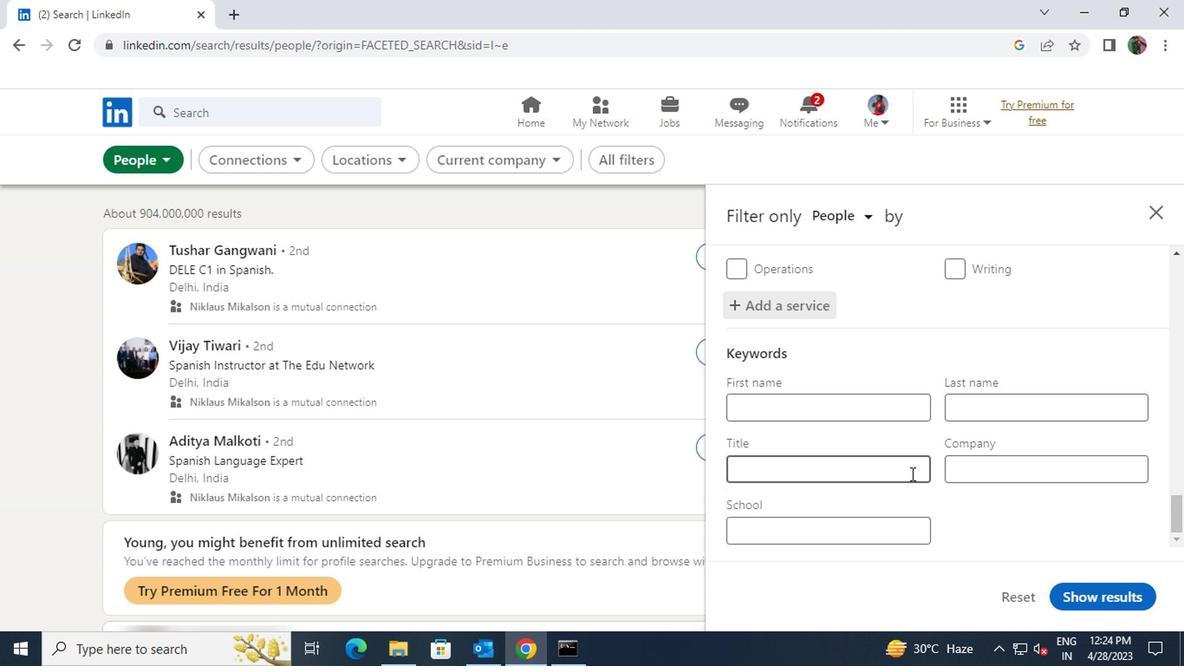 
Action: Key pressed <Key.shift><Key.shift><Key.shift><Key.shift><Key.shift><Key.shift><Key.shift>BIOSTATISTCIAN
Screenshot: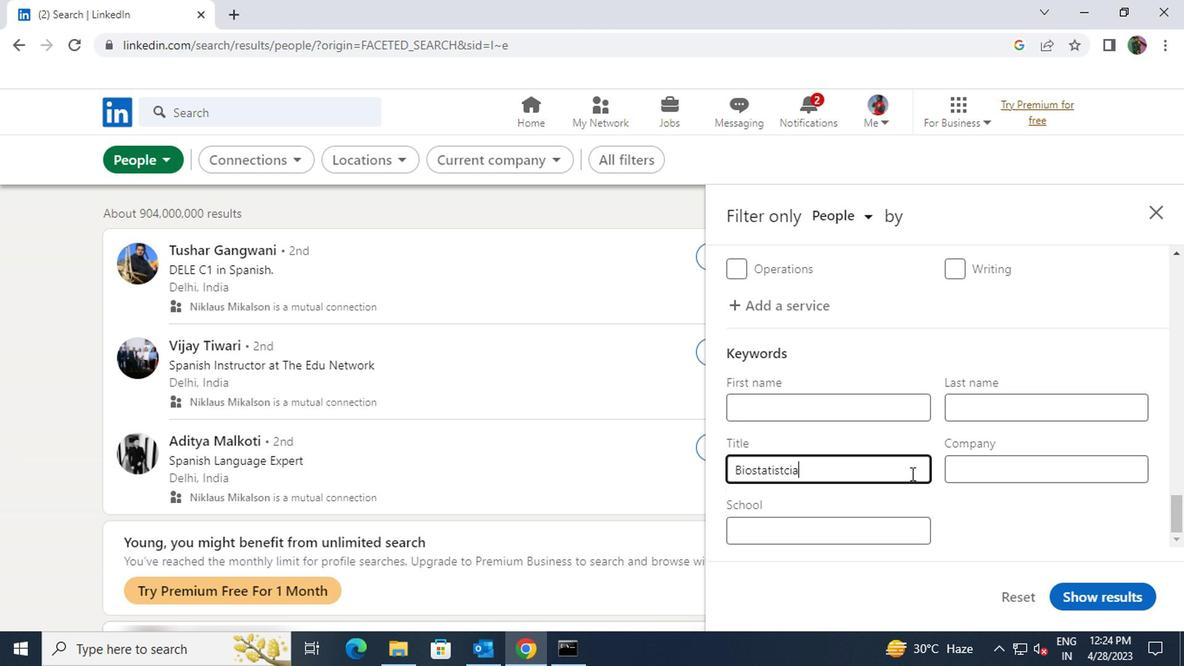 
Action: Mouse moved to (1095, 595)
Screenshot: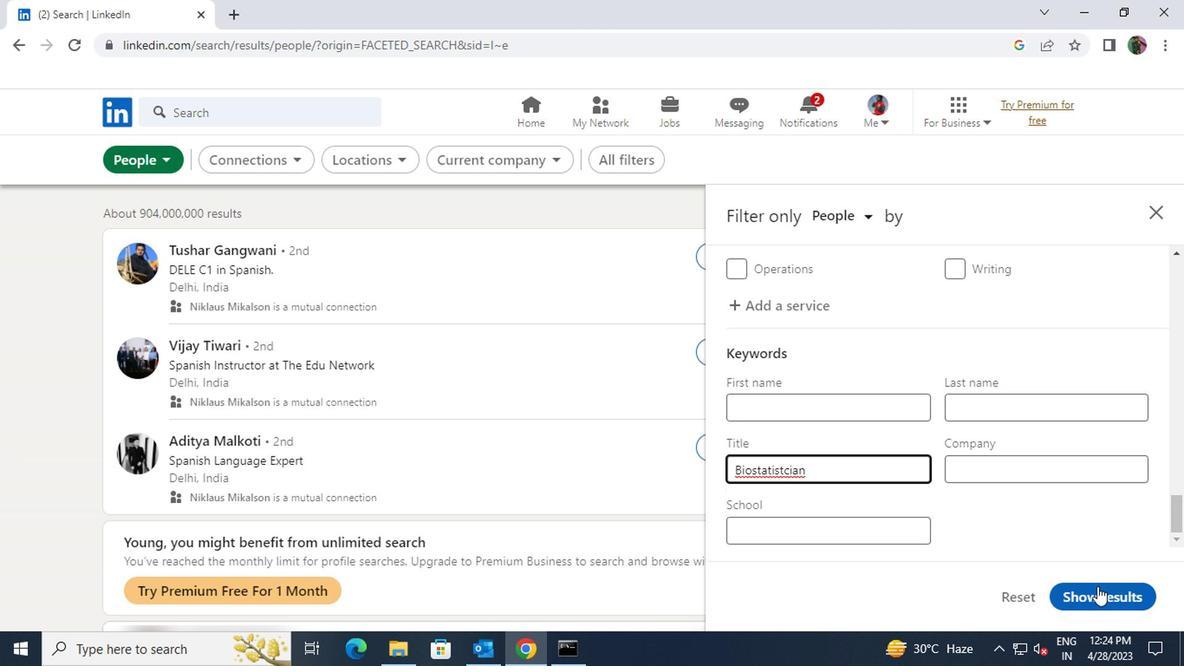 
Action: Mouse pressed left at (1095, 595)
Screenshot: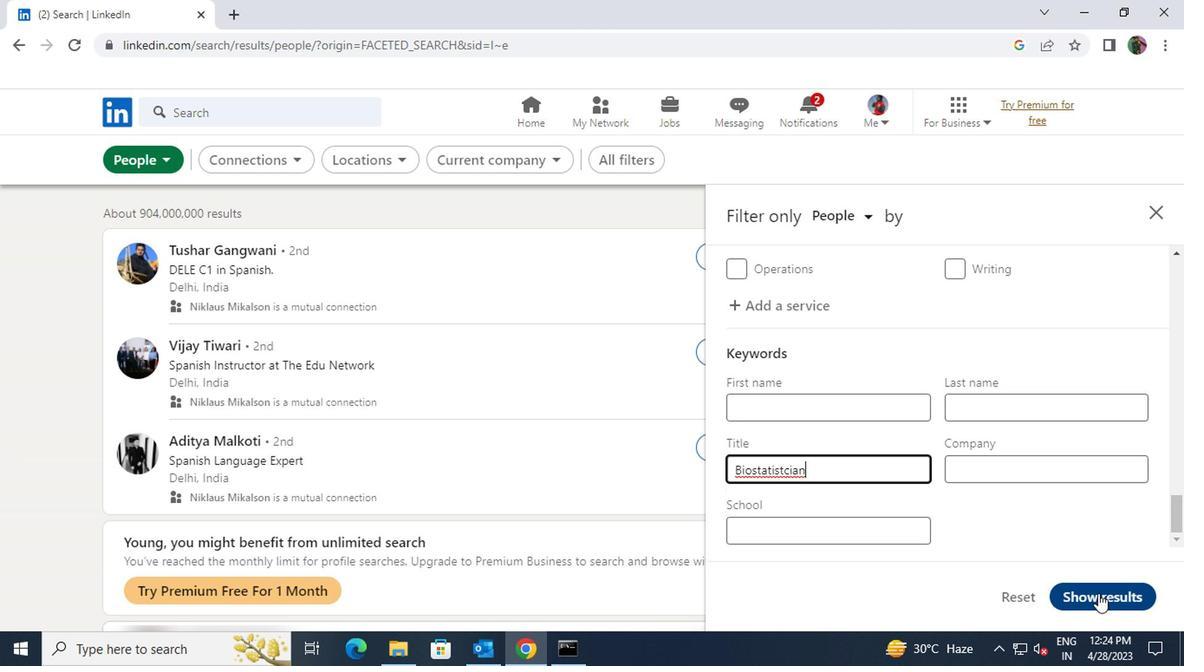 
